 Task: Look for space in Bel Air South, United States from 12th July, 2023 to 16th July, 2023 for 8 adults in price range Rs.10000 to Rs.16000. Place can be private room with 8 bedrooms having 8 beds and 8 bathrooms. Property type can be house, flat, guest house, hotel. Amenities needed are: wifi, TV, free parkinig on premises, gym, breakfast. Booking option can be shelf check-in. Required host language is English.
Action: Mouse moved to (425, 104)
Screenshot: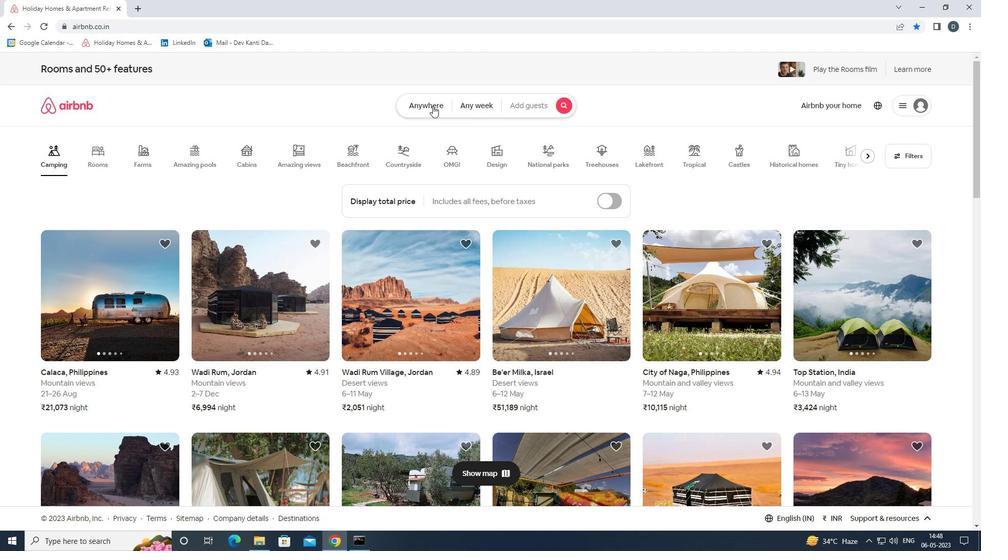 
Action: Mouse pressed left at (425, 104)
Screenshot: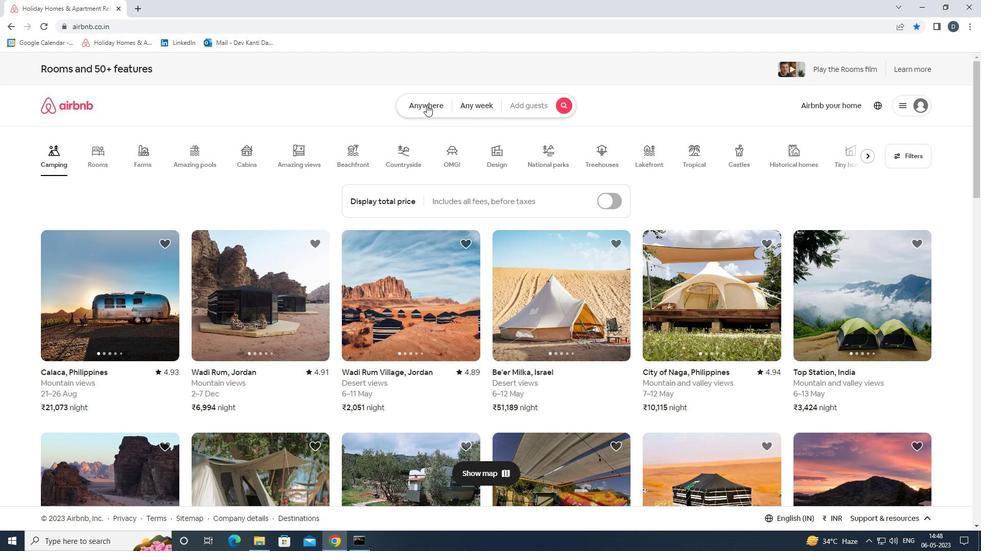 
Action: Mouse moved to (356, 144)
Screenshot: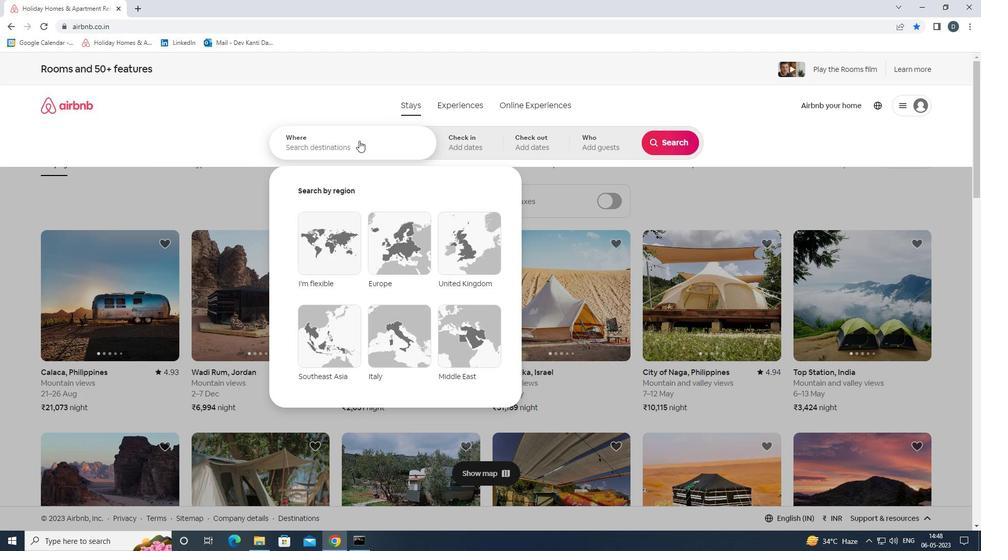 
Action: Mouse pressed left at (356, 144)
Screenshot: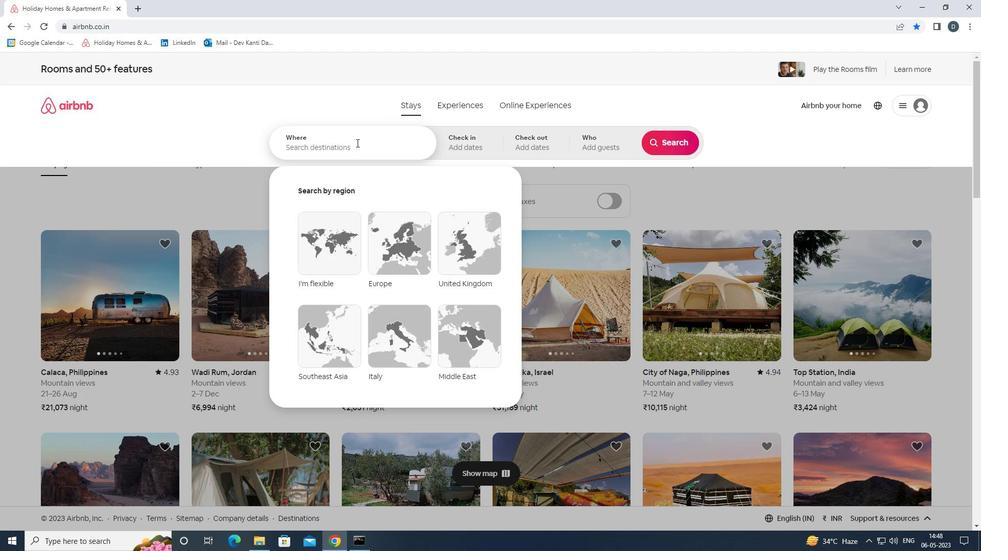 
Action: Mouse moved to (355, 144)
Screenshot: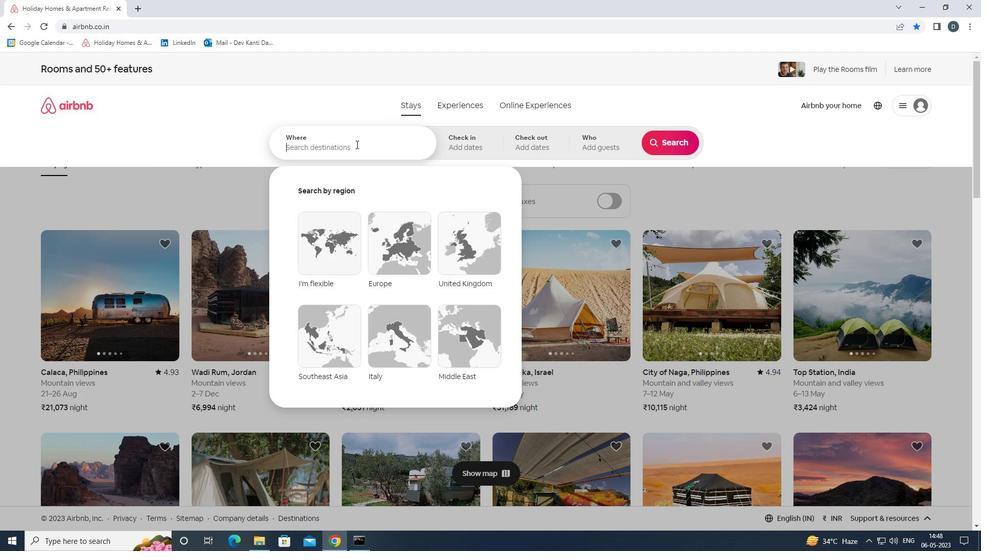 
Action: Key pressed <Key.shift><Key.shift><Key.shift><Key.shift><Key.shift><Key.shift>BEL<Key.space><Key.shift>AIR<Key.space><Key.shift>SOUTH<Key.space><Key.backspace>,<Key.shift><Key.shift><Key.shift><Key.shift><Key.shift><Key.shift><Key.shift><Key.shift><Key.shift><Key.shift><Key.shift>UNITED<Key.space><Key.shift>STATES<Key.enter>
Screenshot: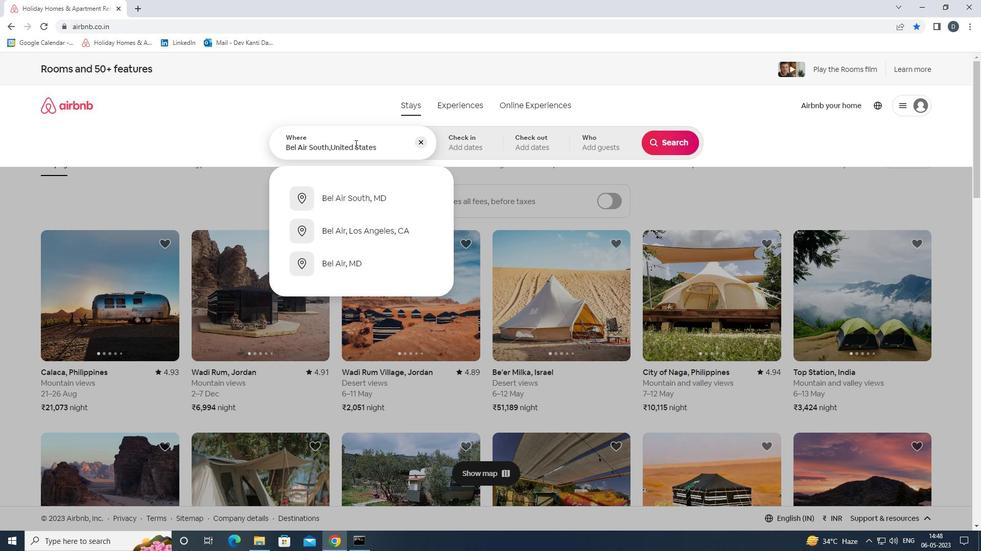 
Action: Mouse moved to (669, 220)
Screenshot: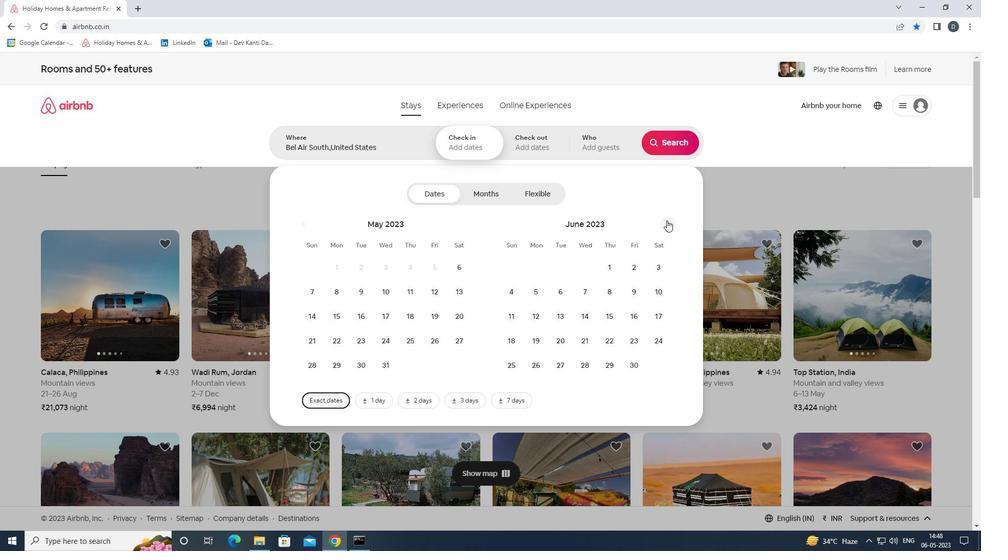 
Action: Mouse pressed left at (669, 220)
Screenshot: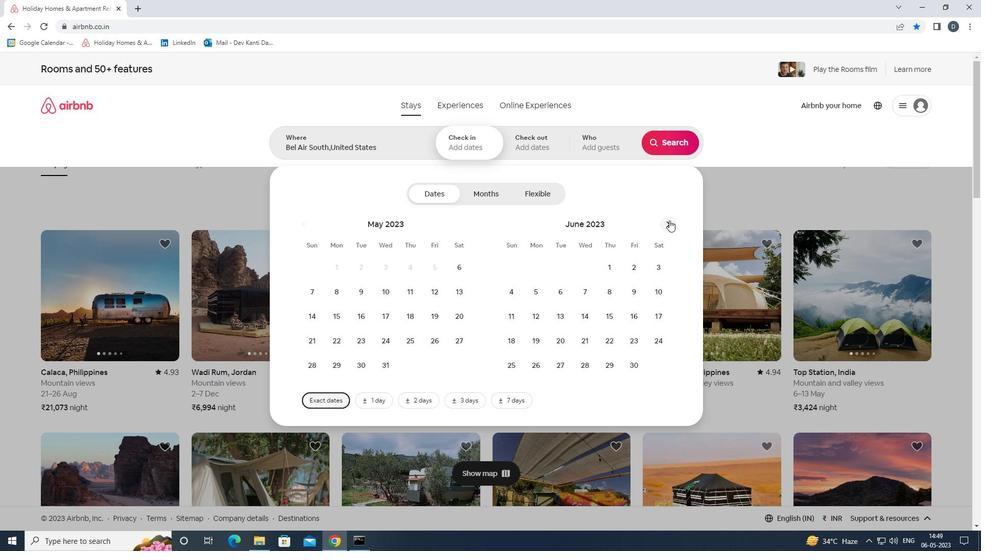 
Action: Mouse moved to (589, 314)
Screenshot: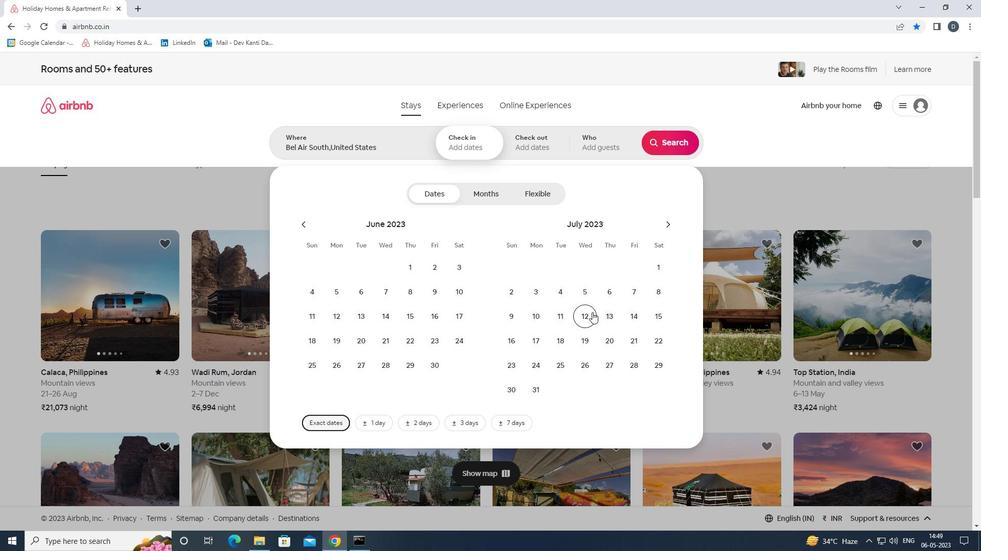 
Action: Mouse pressed left at (589, 314)
Screenshot: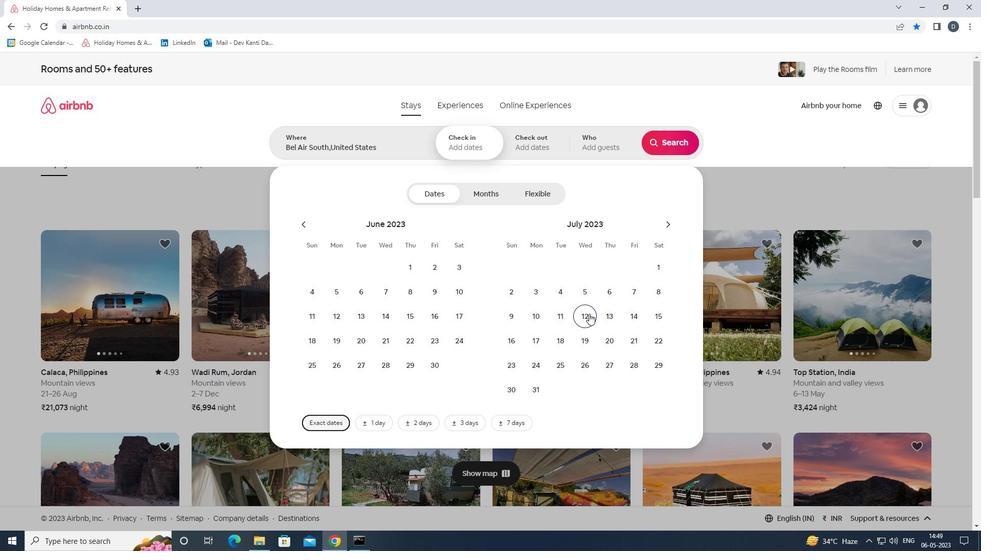 
Action: Mouse moved to (512, 339)
Screenshot: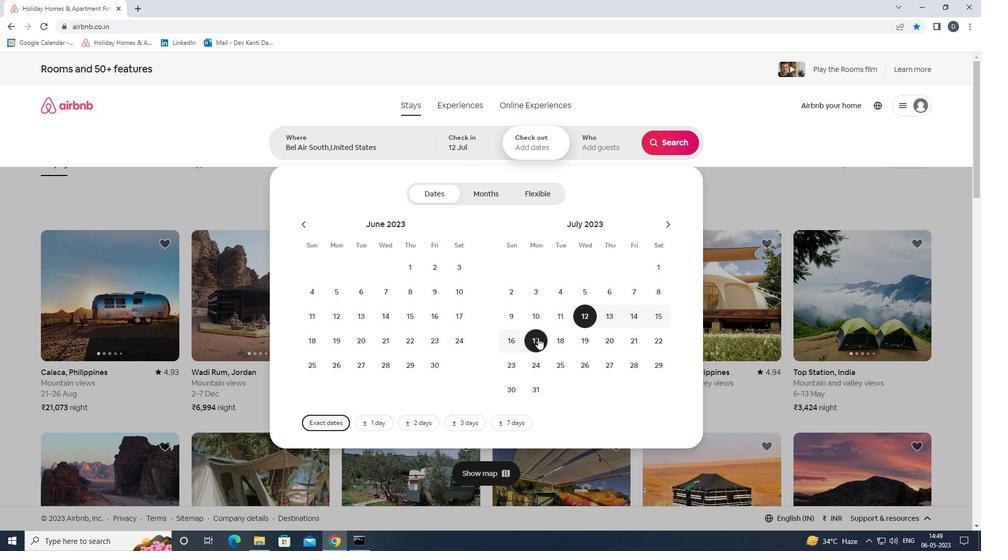 
Action: Mouse pressed left at (512, 339)
Screenshot: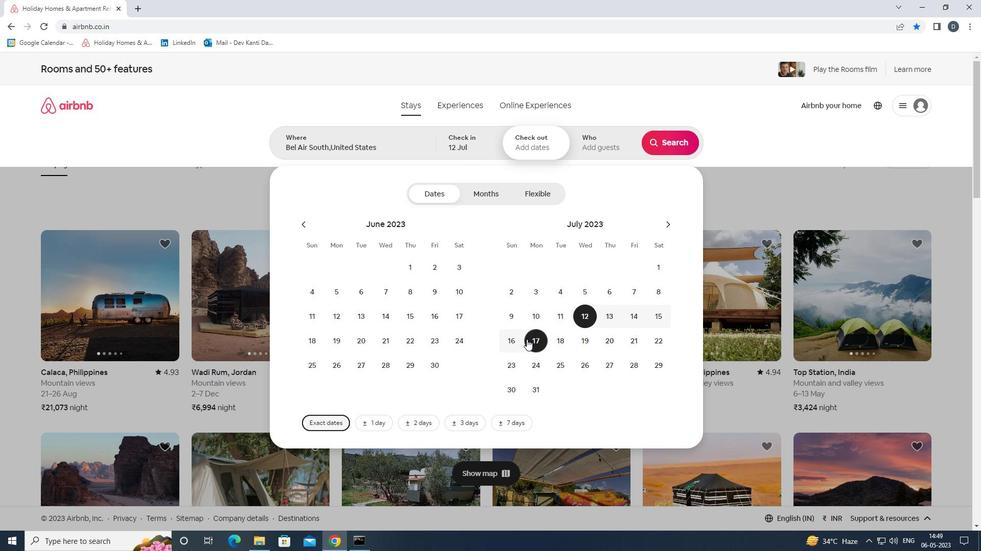 
Action: Mouse moved to (603, 151)
Screenshot: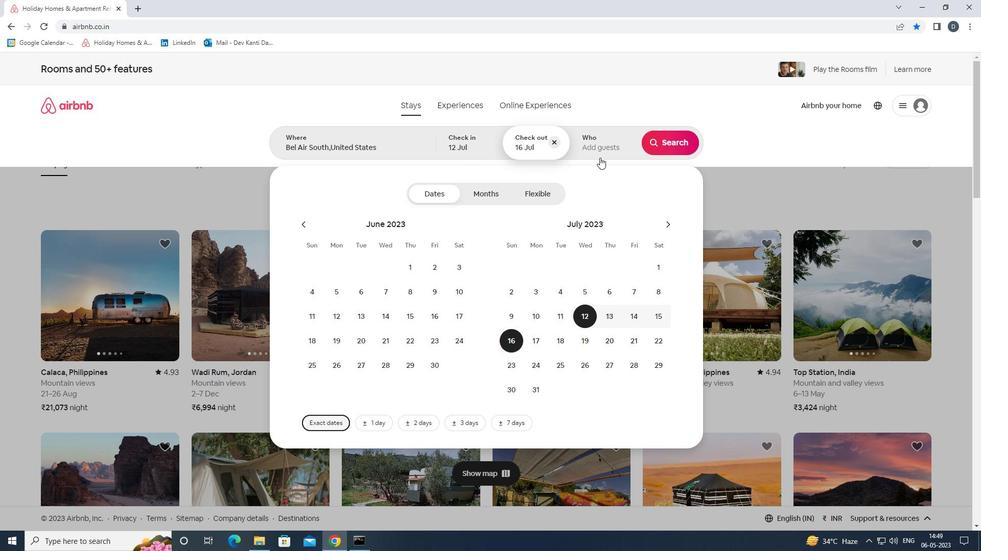 
Action: Mouse pressed left at (603, 151)
Screenshot: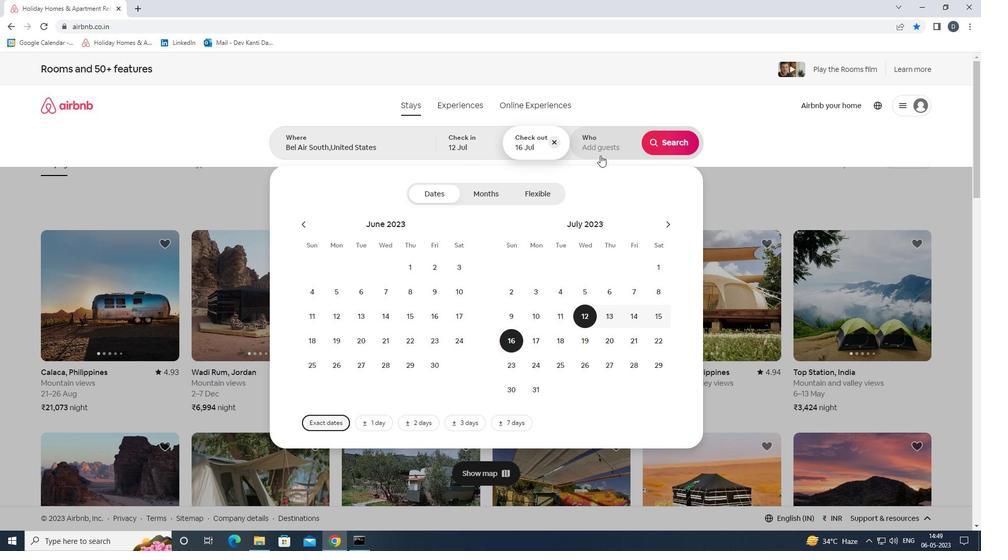 
Action: Mouse moved to (673, 196)
Screenshot: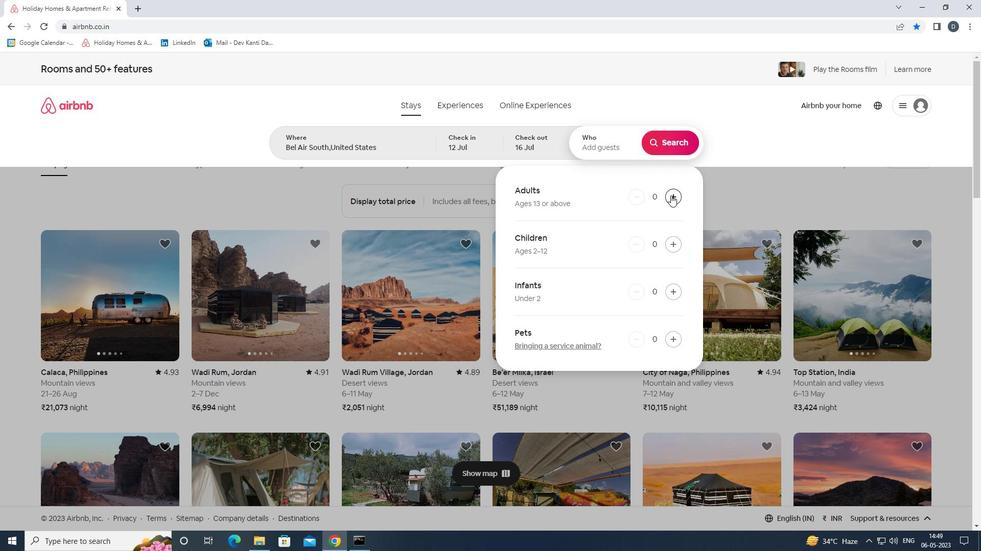 
Action: Mouse pressed left at (673, 196)
Screenshot: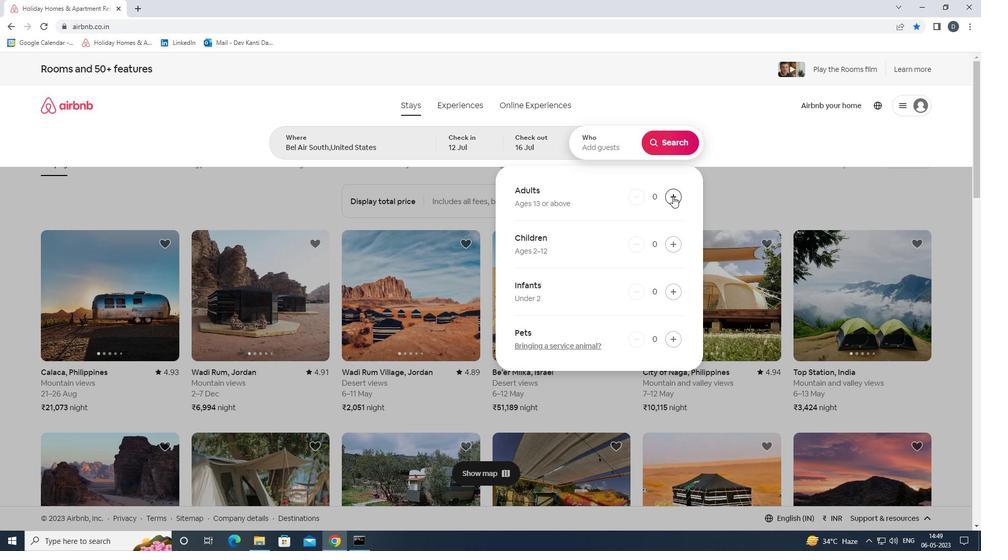 
Action: Mouse pressed left at (673, 196)
Screenshot: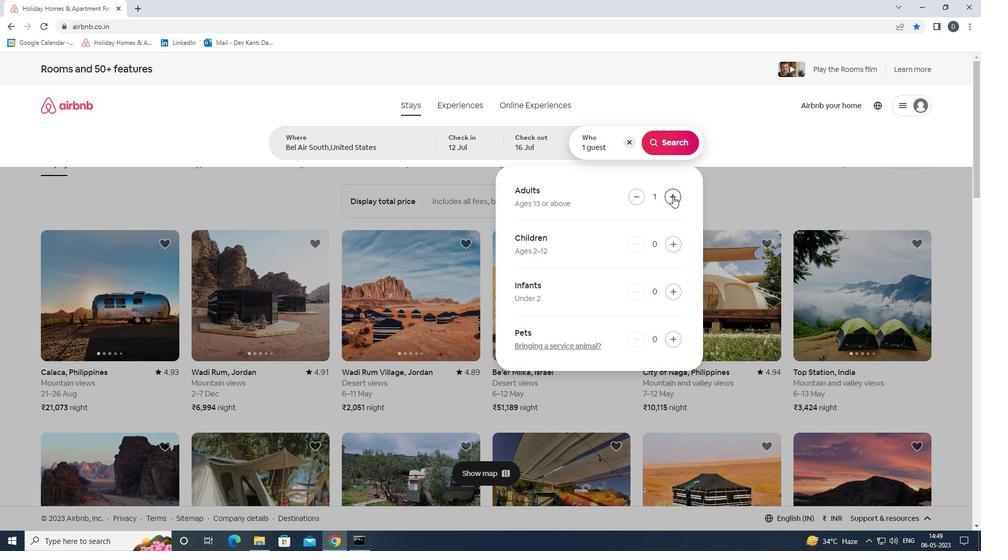 
Action: Mouse pressed left at (673, 196)
Screenshot: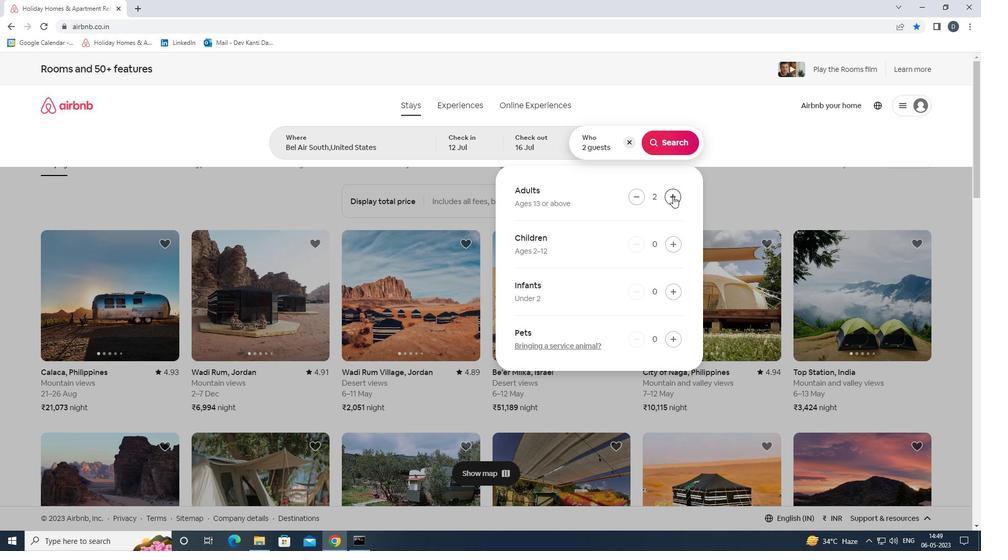 
Action: Mouse pressed left at (673, 196)
Screenshot: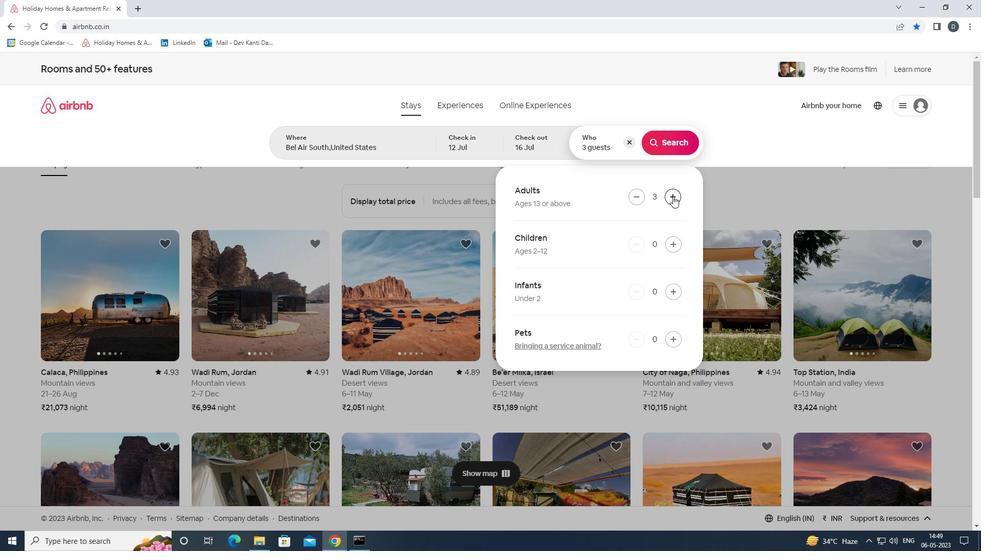 
Action: Mouse pressed left at (673, 196)
Screenshot: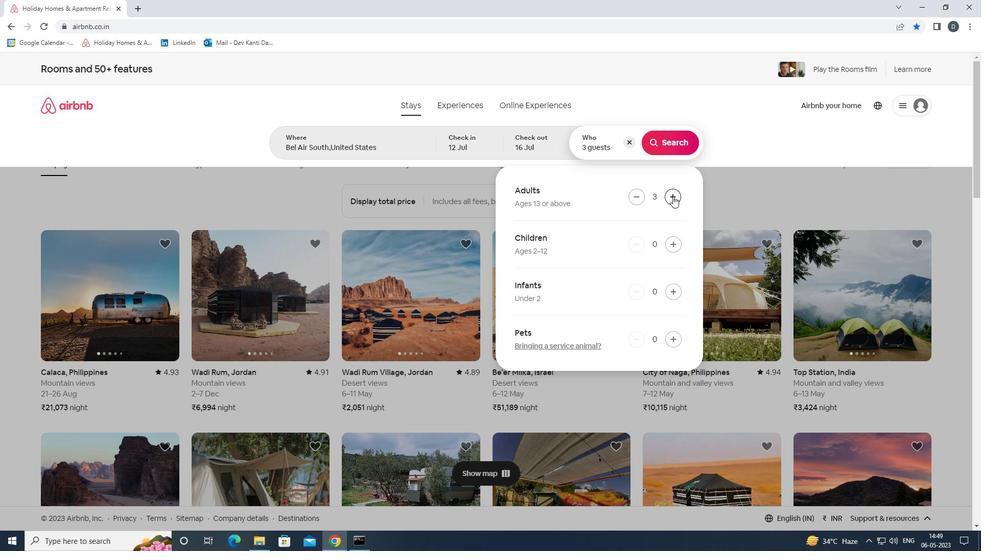 
Action: Mouse pressed left at (673, 196)
Screenshot: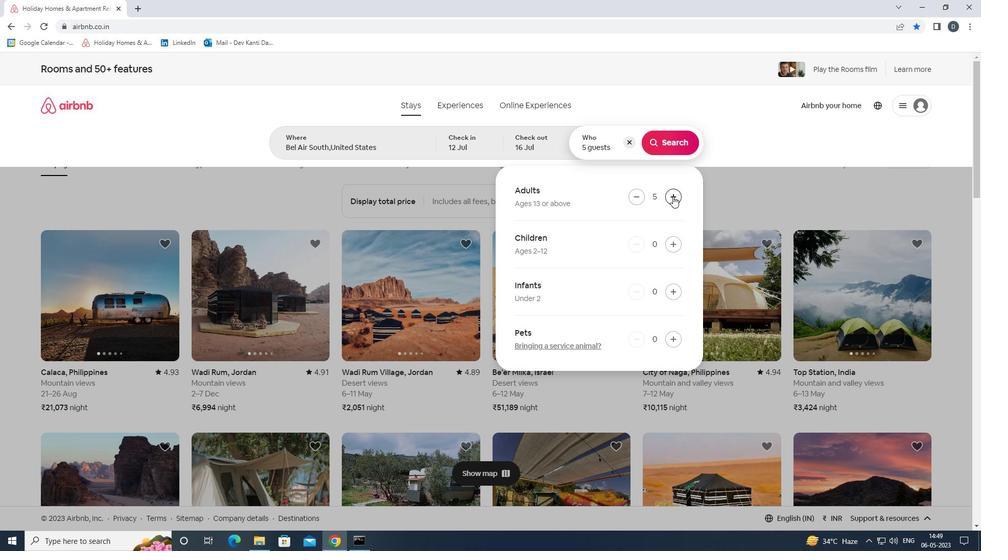 
Action: Mouse pressed left at (673, 196)
Screenshot: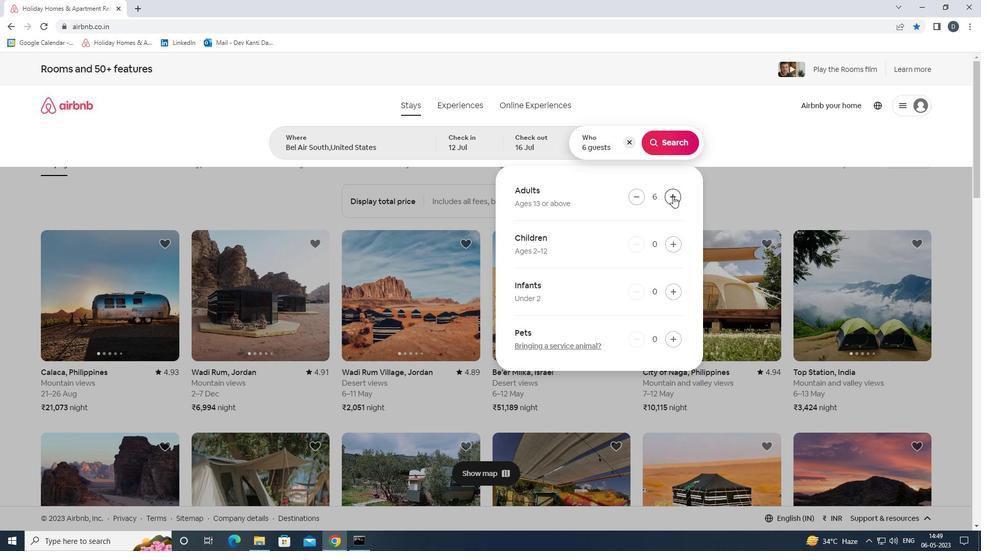
Action: Mouse pressed left at (673, 196)
Screenshot: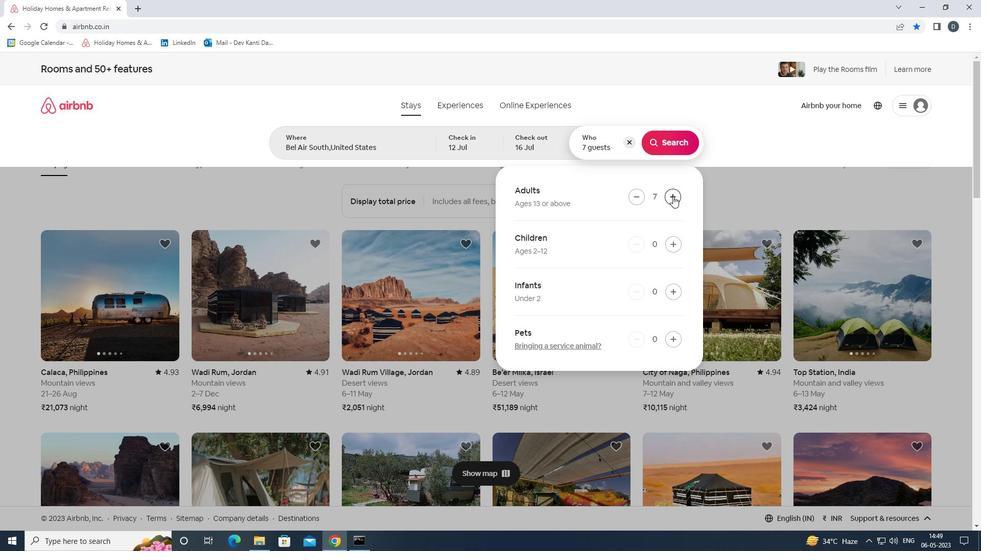 
Action: Mouse moved to (666, 149)
Screenshot: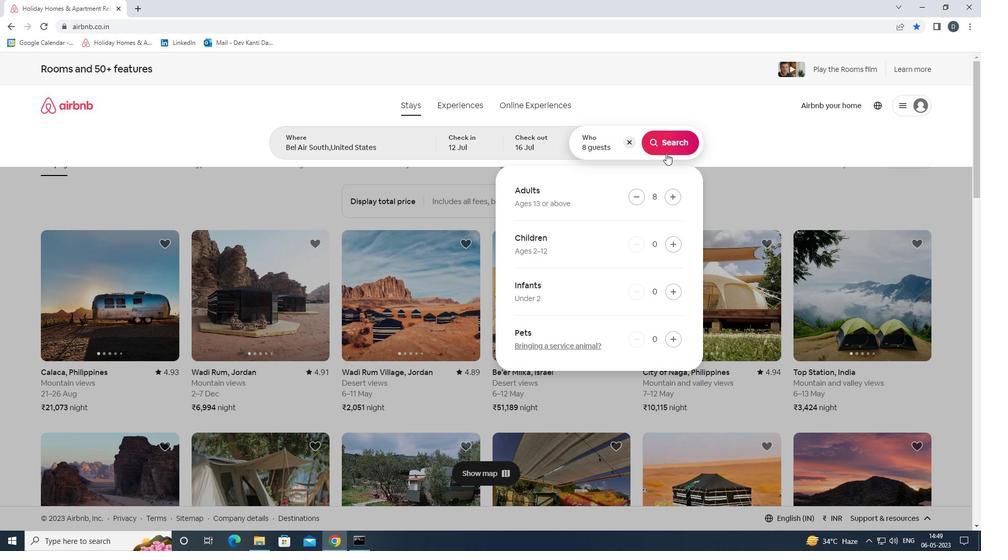 
Action: Mouse pressed left at (666, 149)
Screenshot: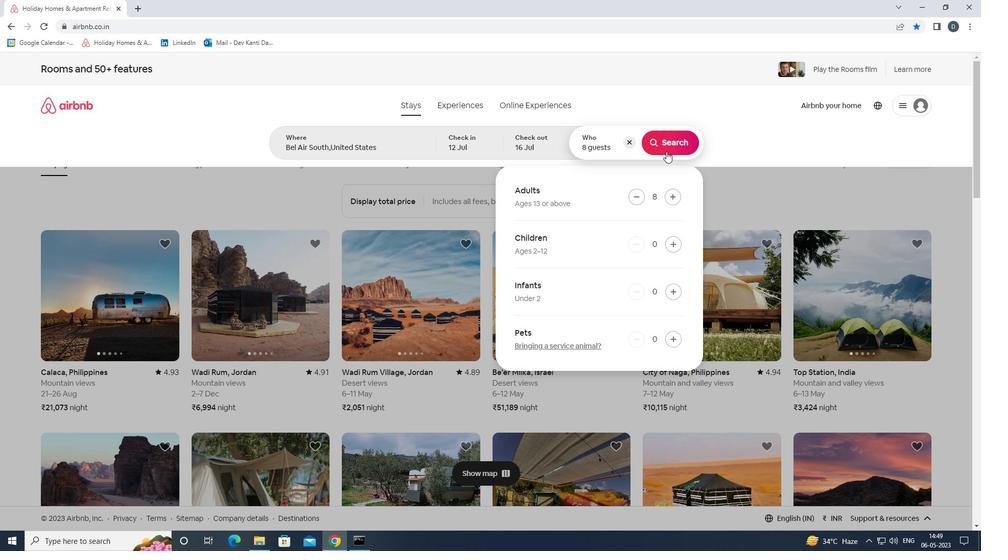 
Action: Mouse moved to (941, 112)
Screenshot: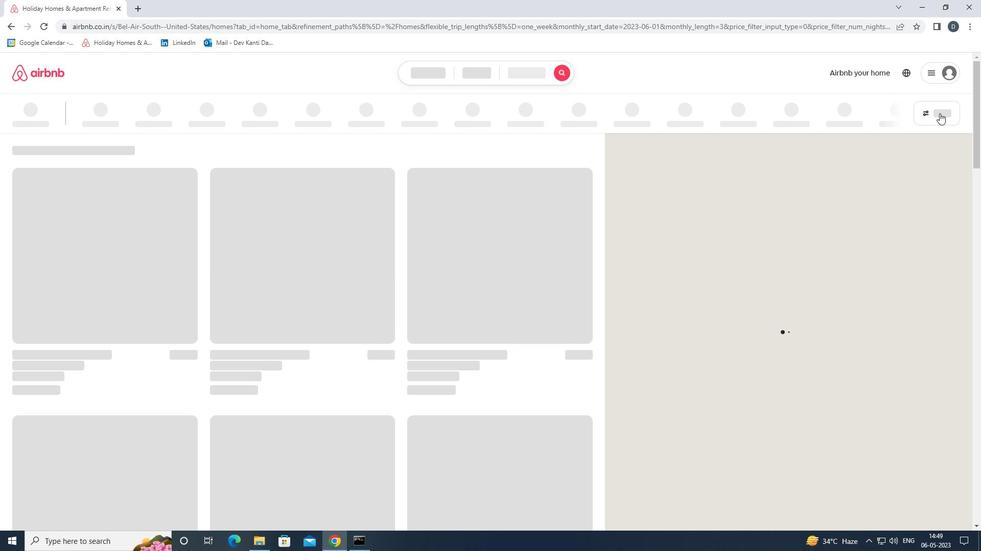 
Action: Mouse pressed left at (941, 112)
Screenshot: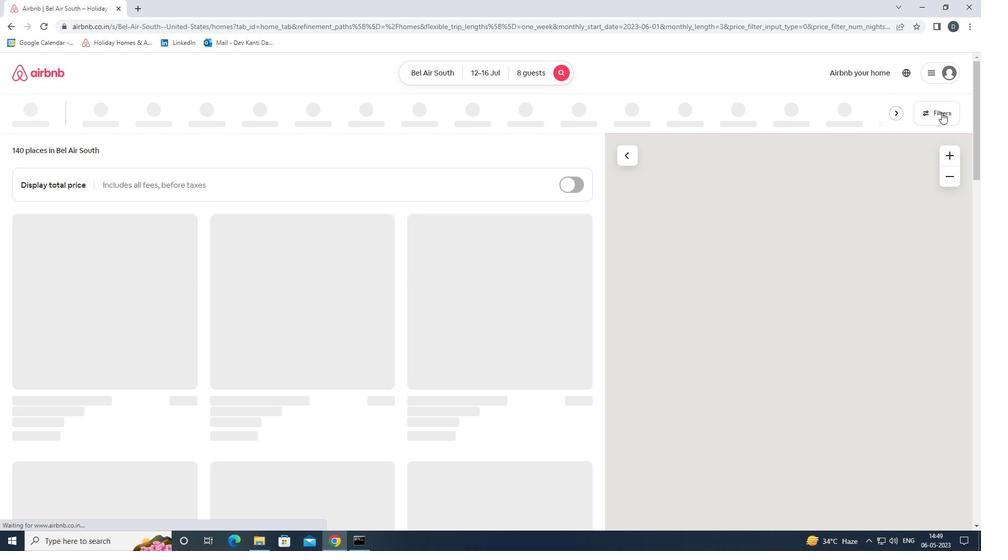 
Action: Mouse moved to (414, 361)
Screenshot: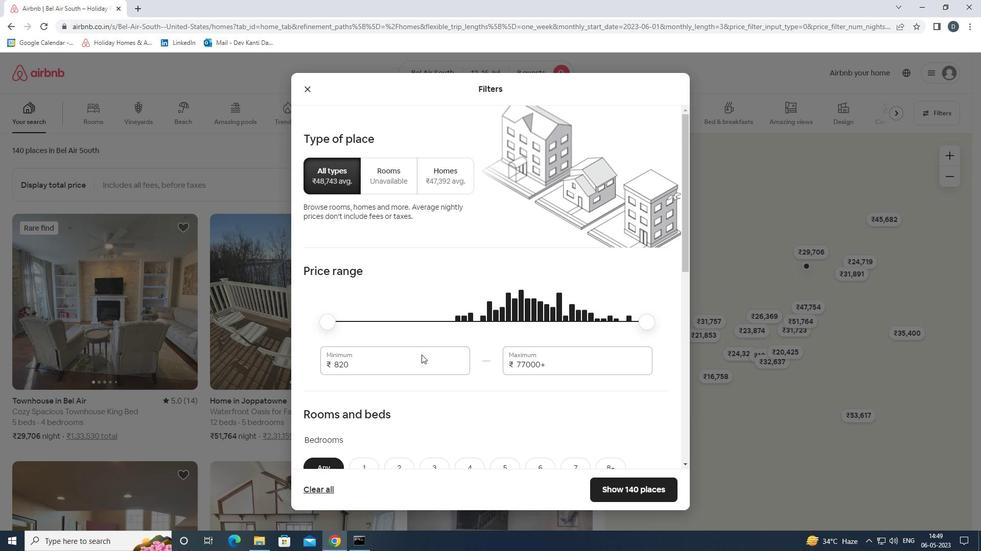 
Action: Mouse pressed left at (414, 361)
Screenshot: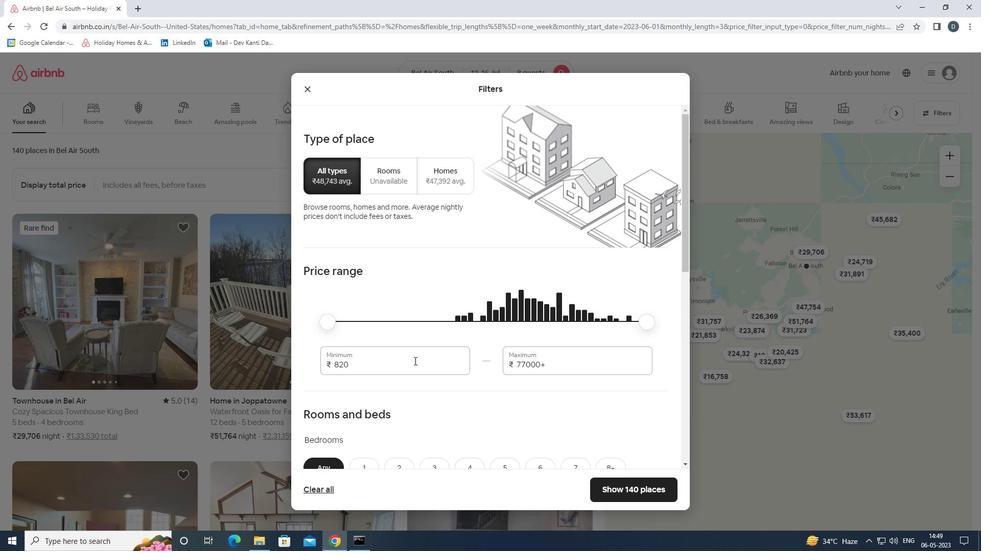 
Action: Mouse pressed left at (414, 361)
Screenshot: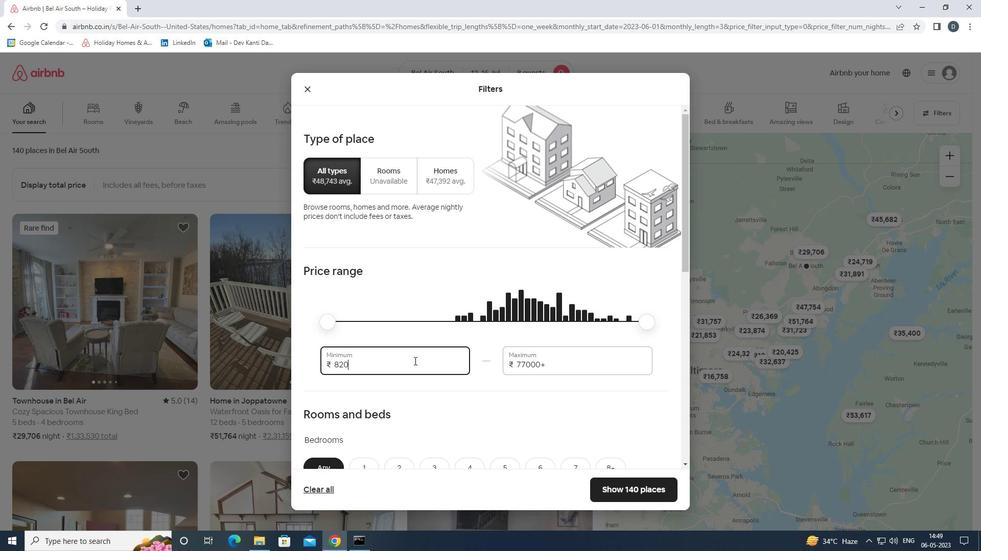
Action: Key pressed <Key.shift><Key.shift>10000<Key.tab>16000
Screenshot: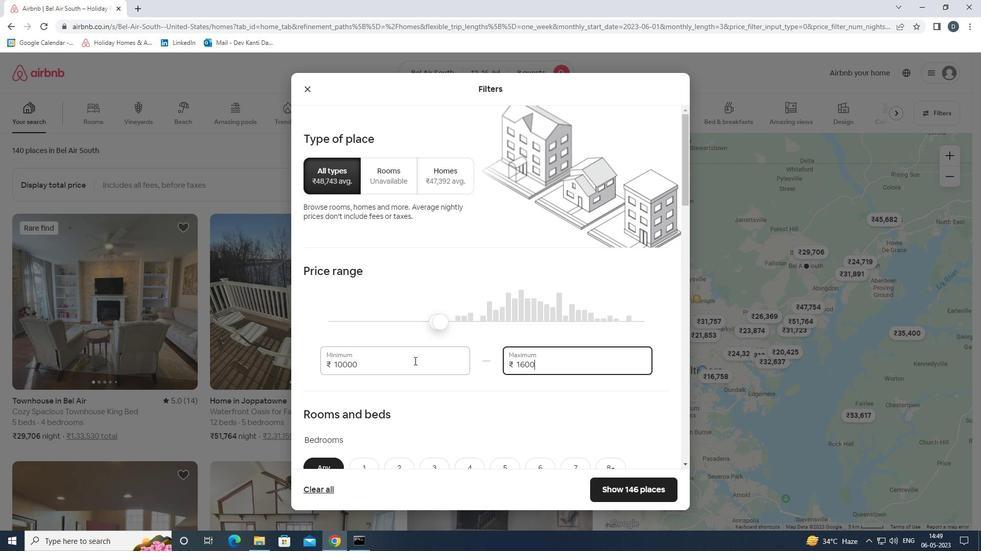 
Action: Mouse scrolled (414, 360) with delta (0, 0)
Screenshot: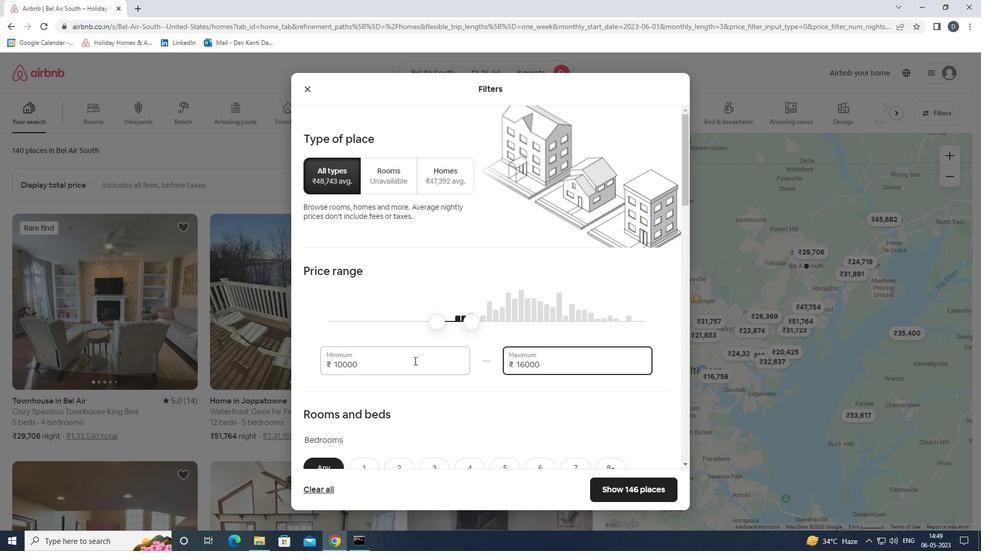 
Action: Mouse moved to (414, 362)
Screenshot: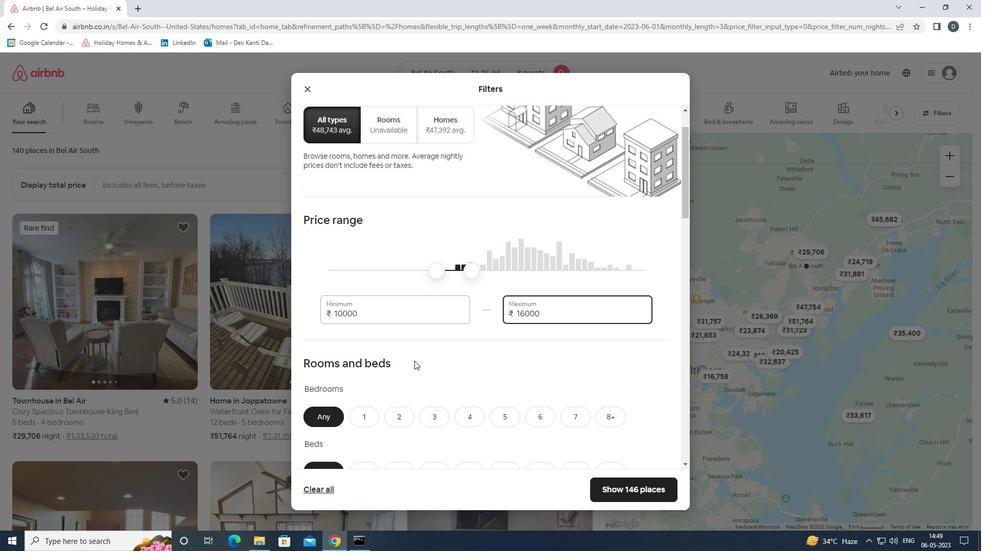 
Action: Mouse scrolled (414, 361) with delta (0, 0)
Screenshot: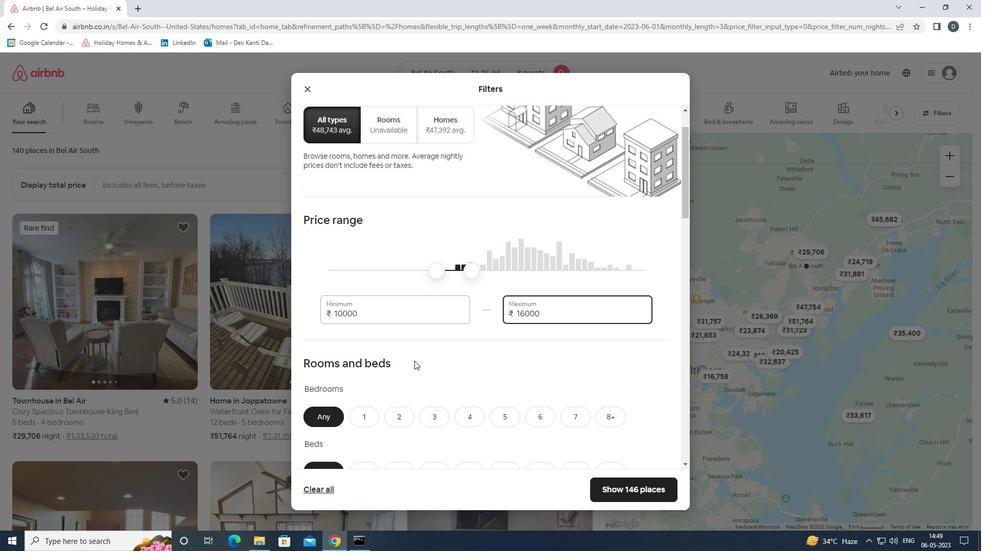 
Action: Mouse moved to (605, 364)
Screenshot: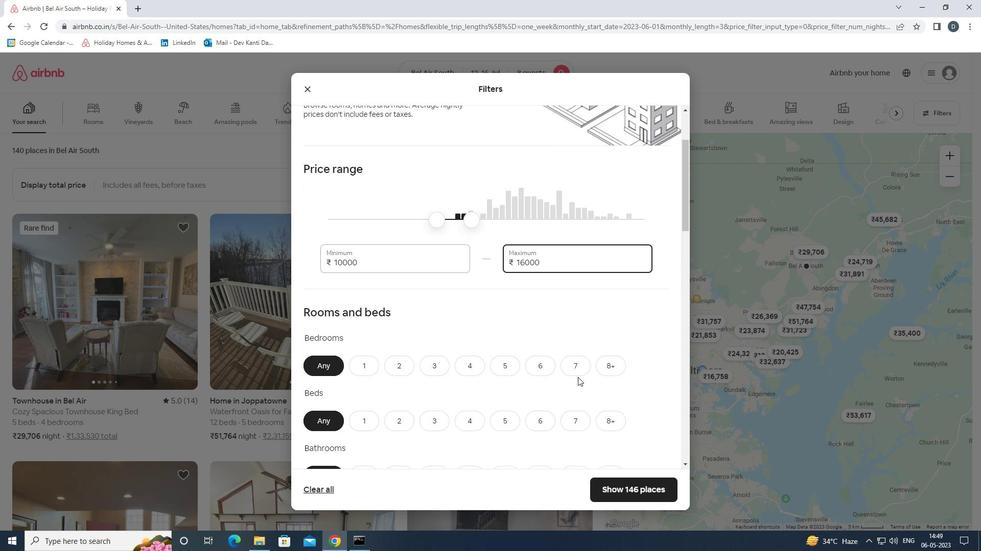
Action: Mouse pressed left at (605, 364)
Screenshot: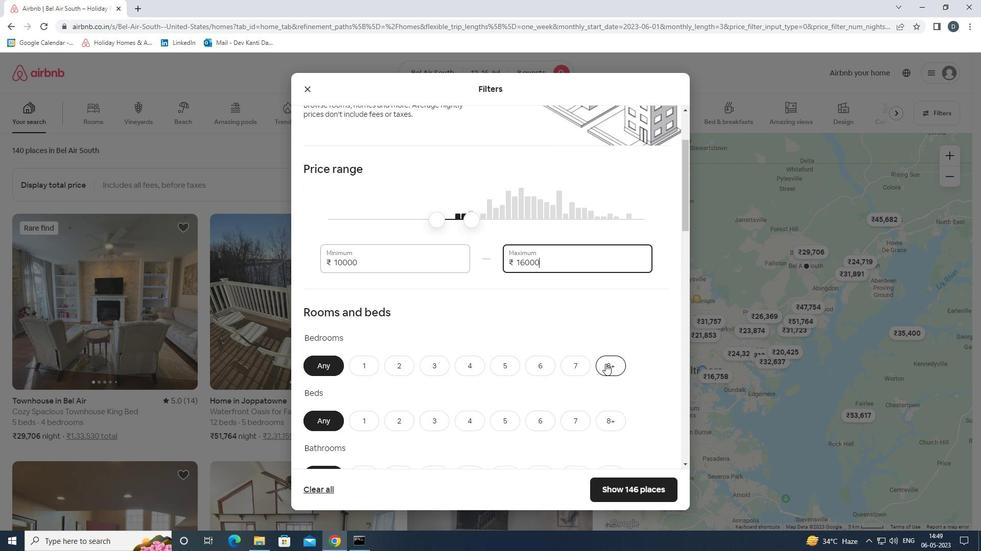 
Action: Mouse moved to (607, 421)
Screenshot: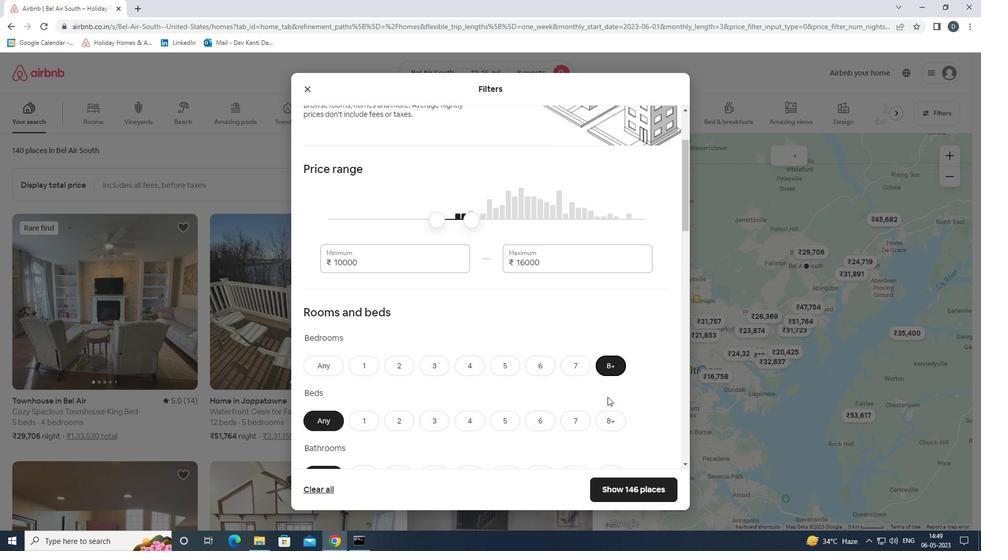 
Action: Mouse pressed left at (607, 421)
Screenshot: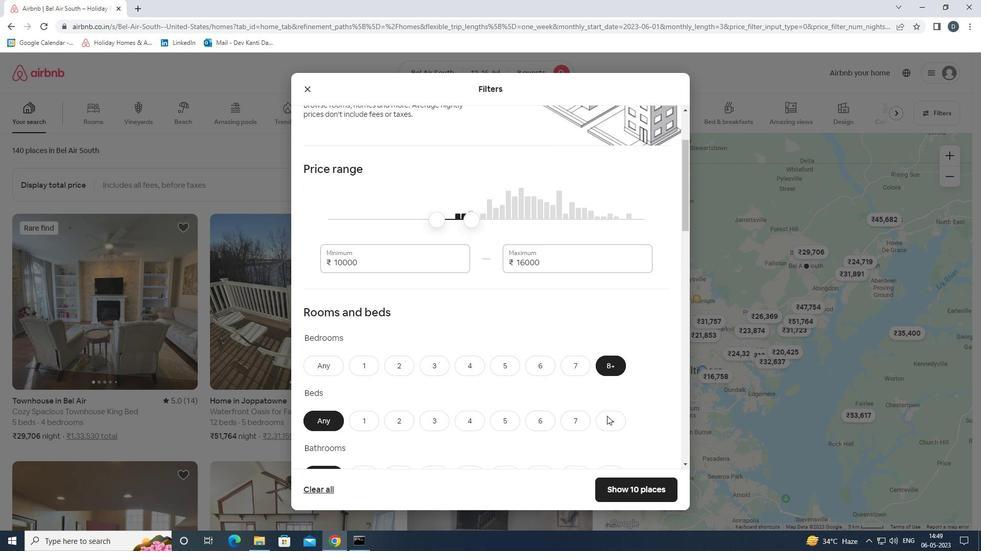 
Action: Mouse moved to (611, 406)
Screenshot: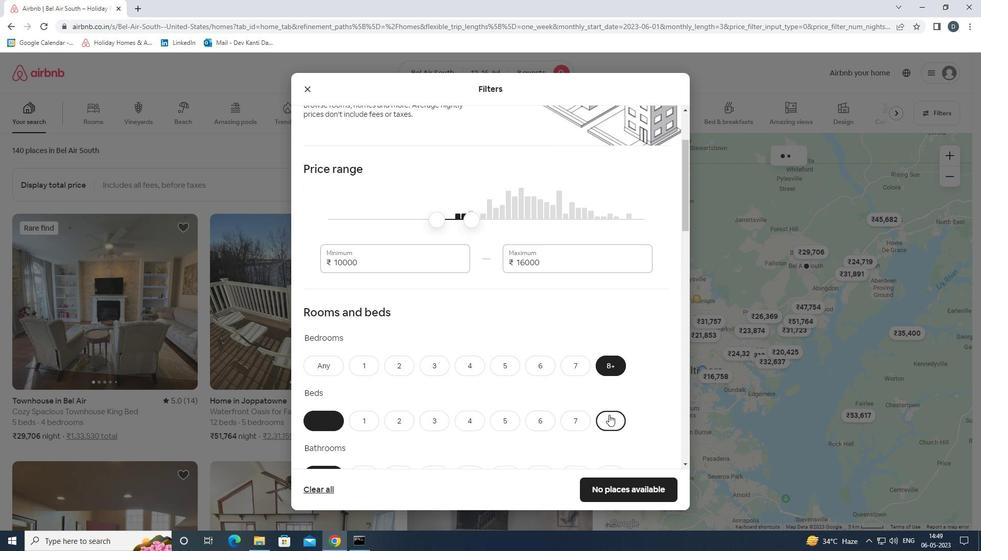 
Action: Mouse scrolled (611, 406) with delta (0, 0)
Screenshot: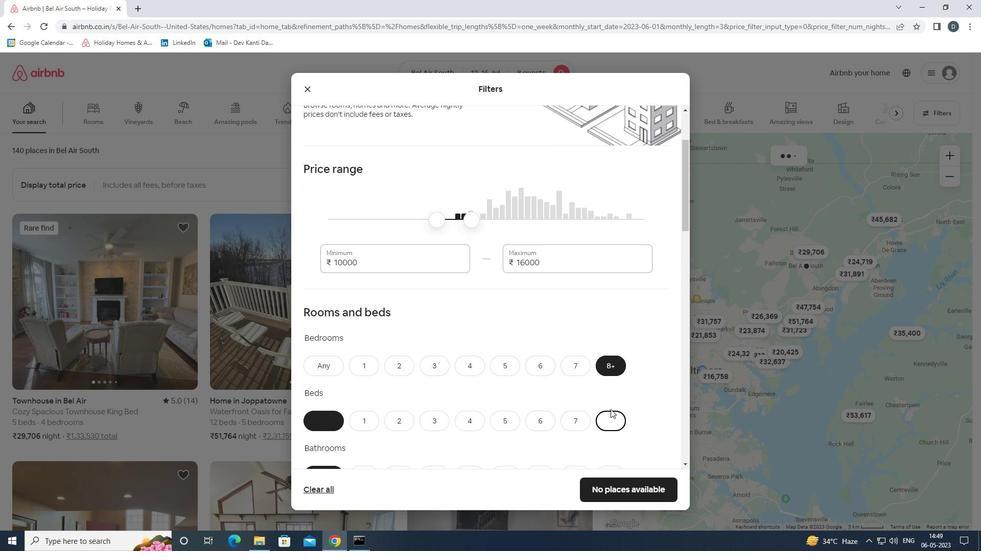 
Action: Mouse scrolled (611, 406) with delta (0, 0)
Screenshot: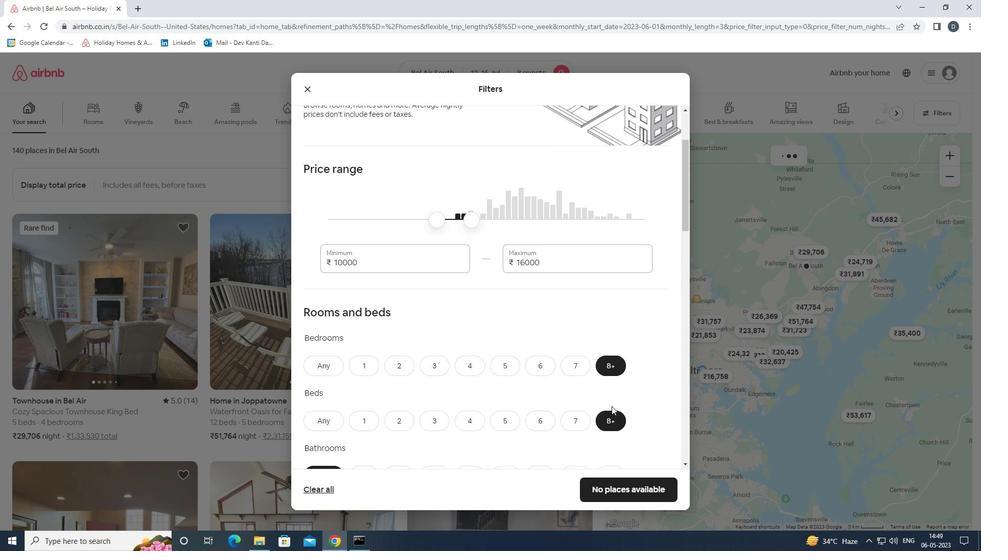 
Action: Mouse moved to (611, 373)
Screenshot: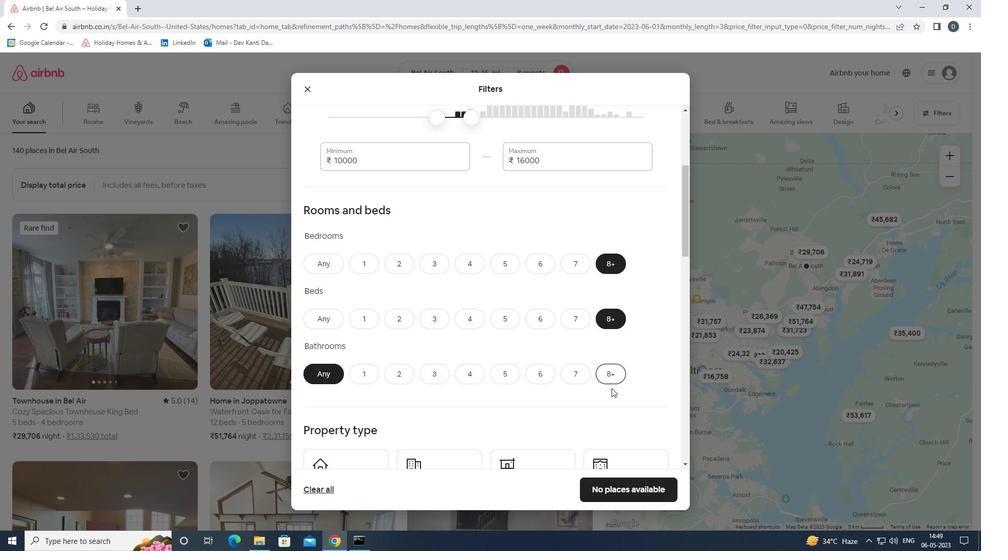 
Action: Mouse pressed left at (611, 373)
Screenshot: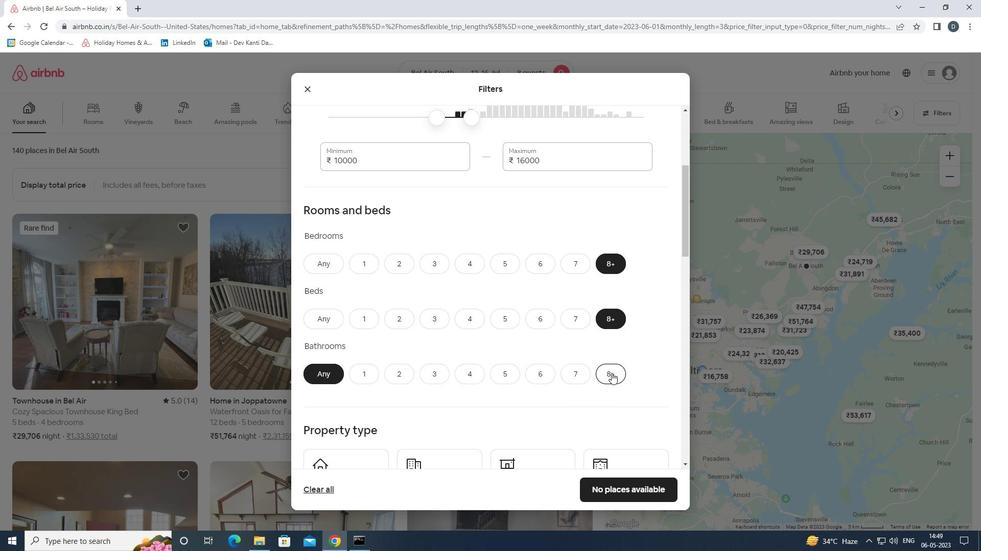 
Action: Mouse scrolled (611, 373) with delta (0, 0)
Screenshot: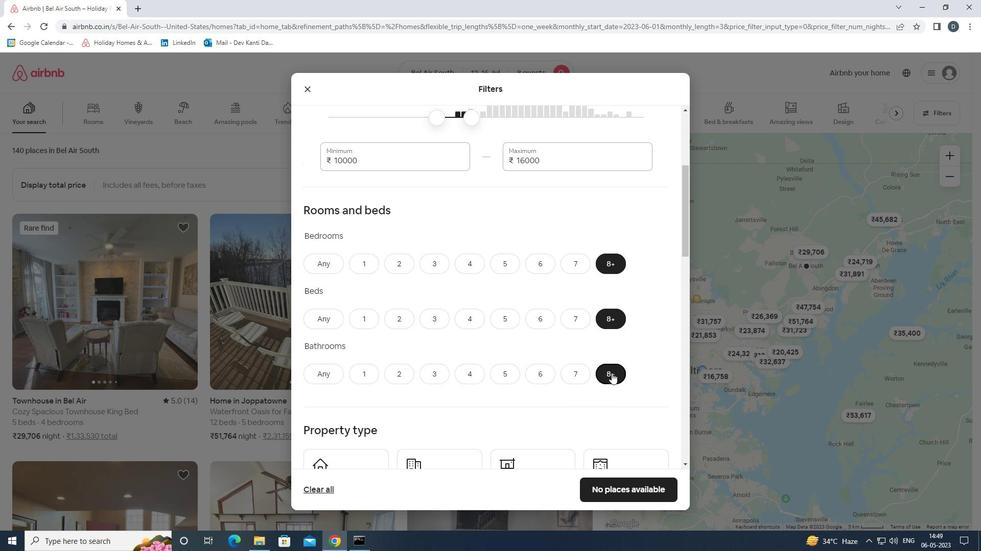 
Action: Mouse scrolled (611, 373) with delta (0, 0)
Screenshot: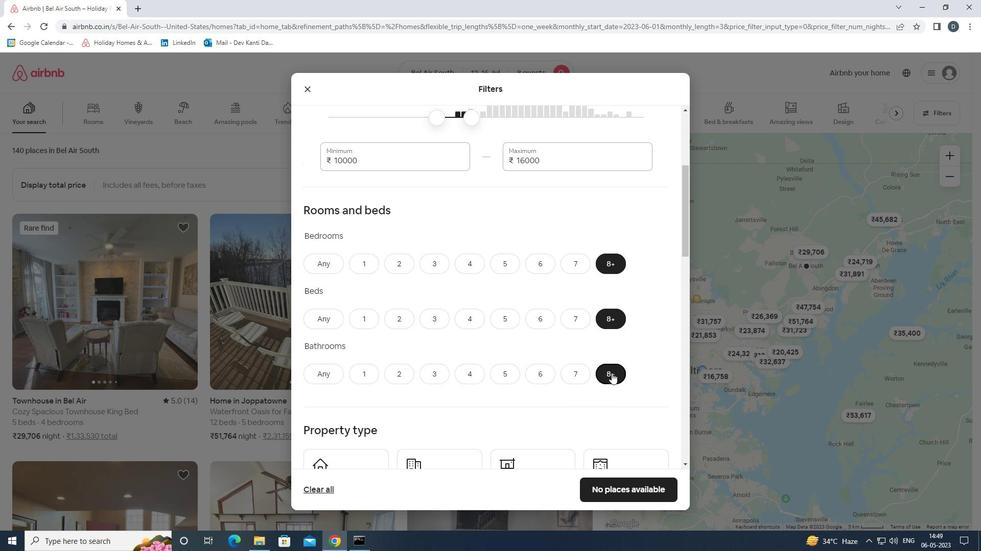 
Action: Mouse moved to (598, 369)
Screenshot: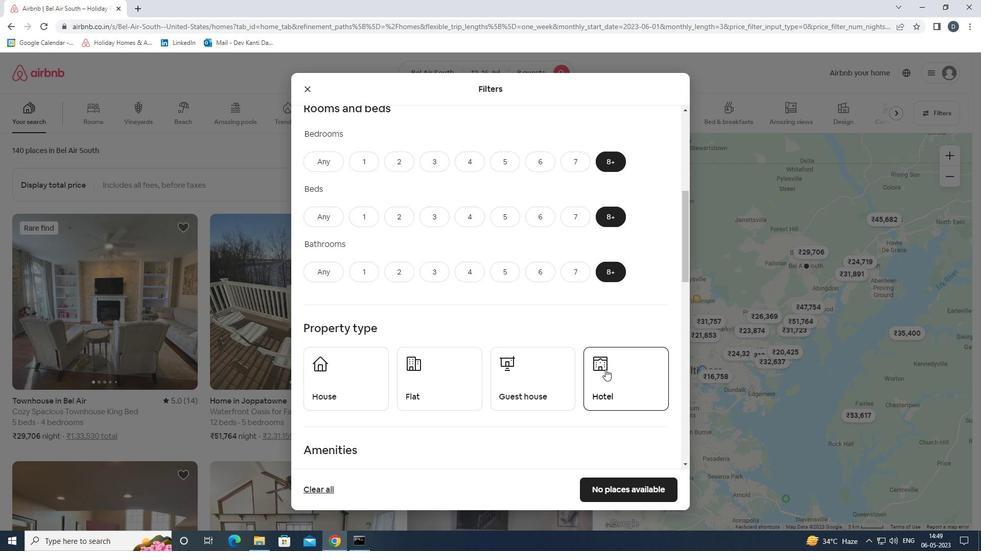 
Action: Mouse scrolled (598, 369) with delta (0, 0)
Screenshot: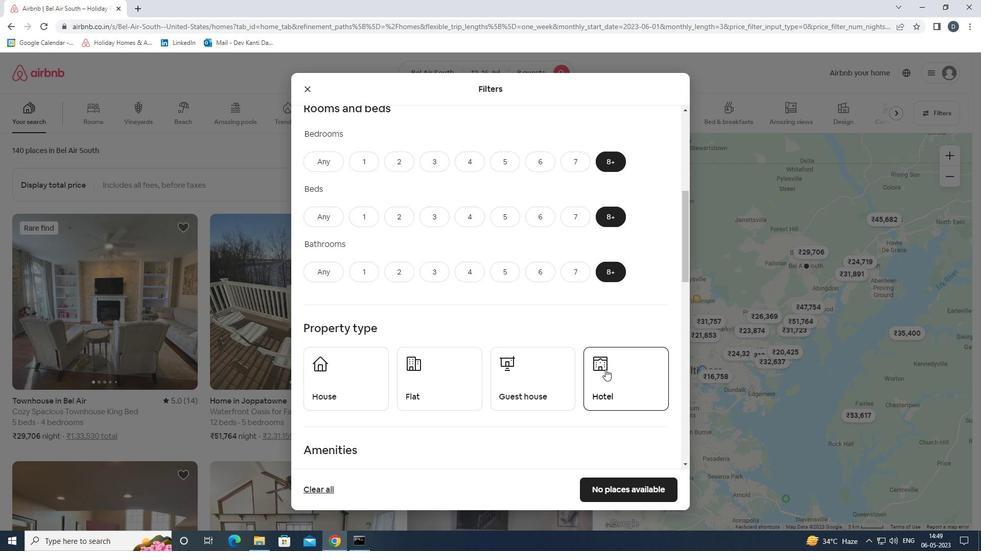 
Action: Mouse moved to (321, 325)
Screenshot: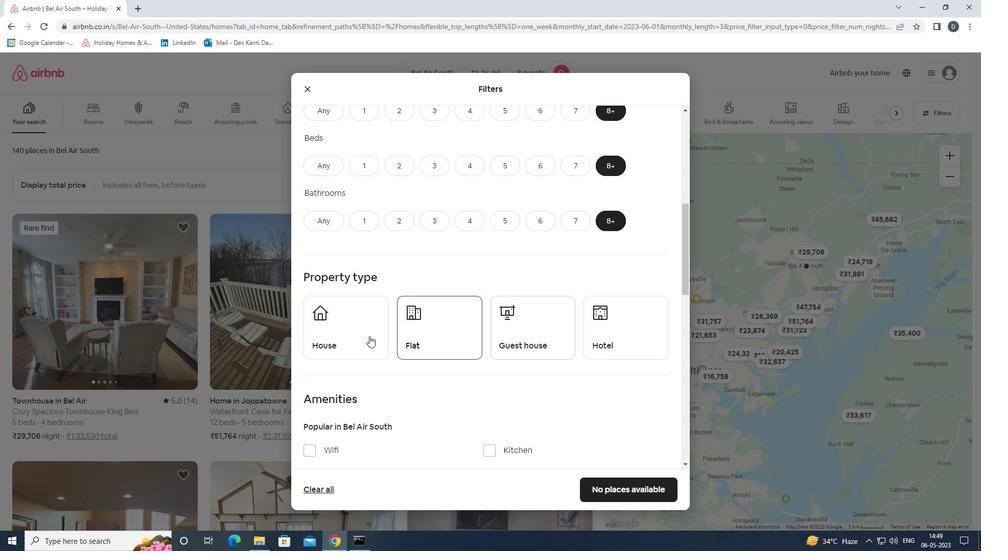
Action: Mouse pressed left at (321, 325)
Screenshot: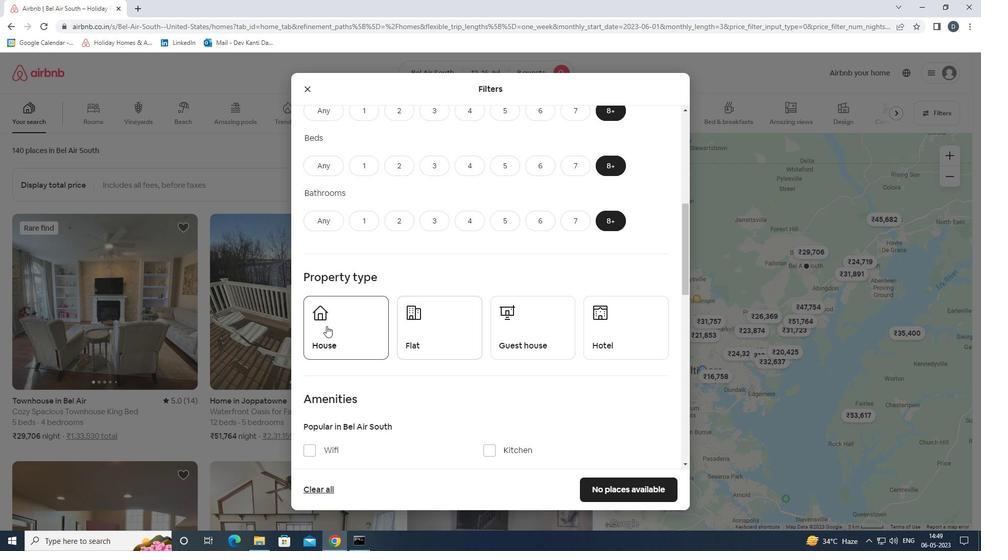 
Action: Mouse moved to (422, 336)
Screenshot: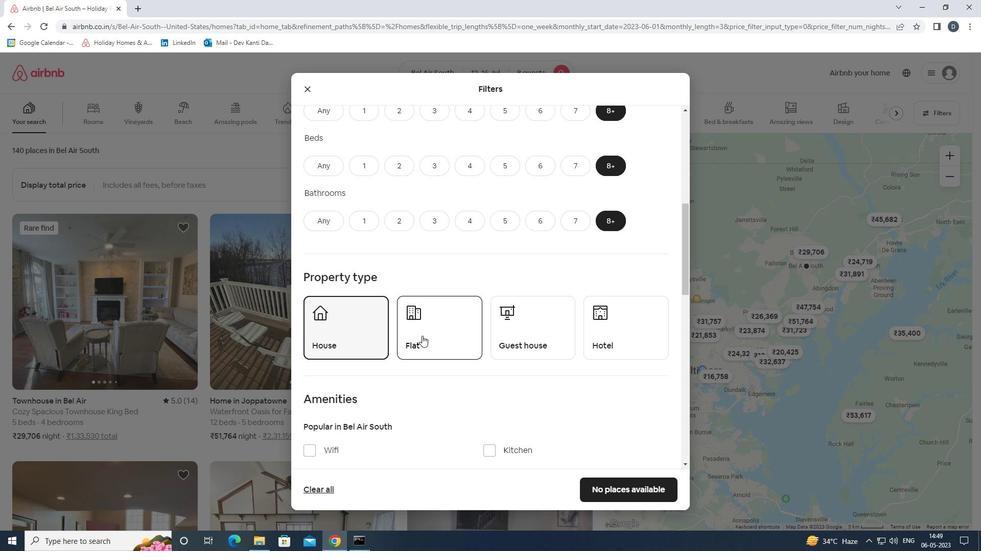 
Action: Mouse pressed left at (422, 336)
Screenshot: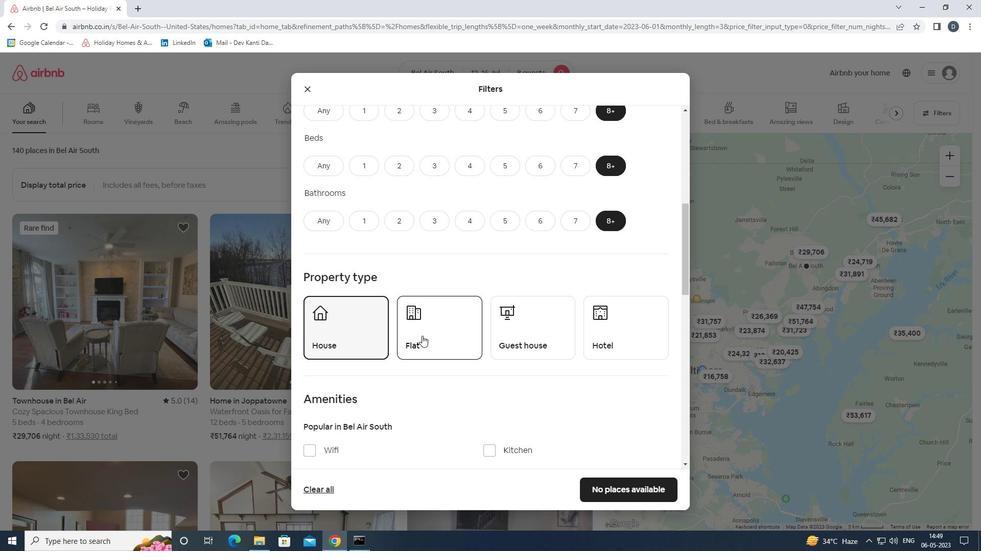 
Action: Mouse moved to (523, 334)
Screenshot: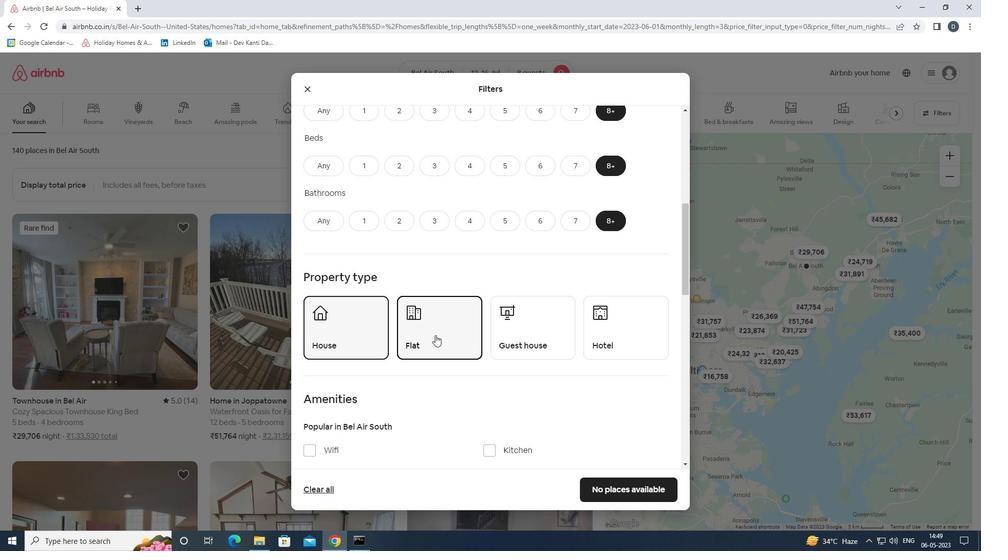 
Action: Mouse pressed left at (523, 334)
Screenshot: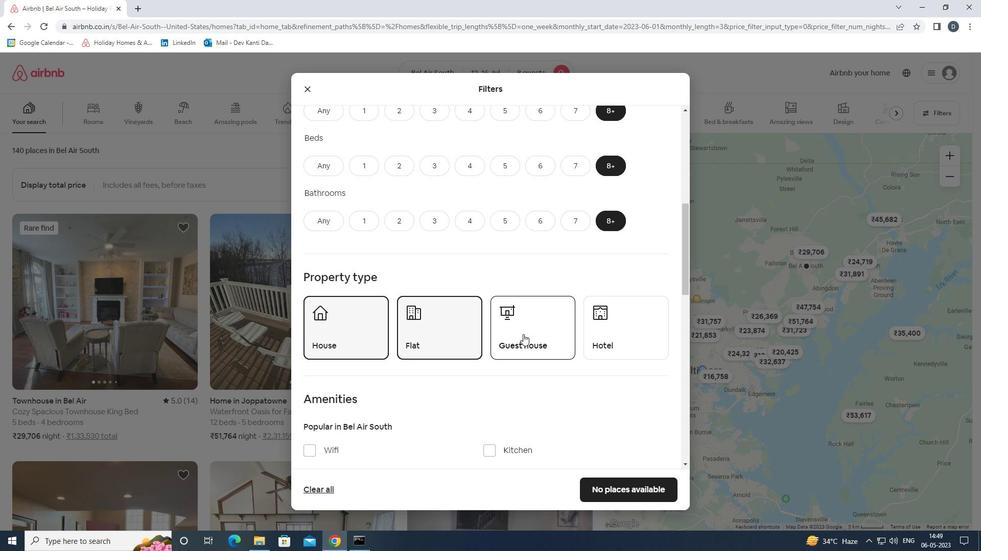 
Action: Mouse moved to (604, 323)
Screenshot: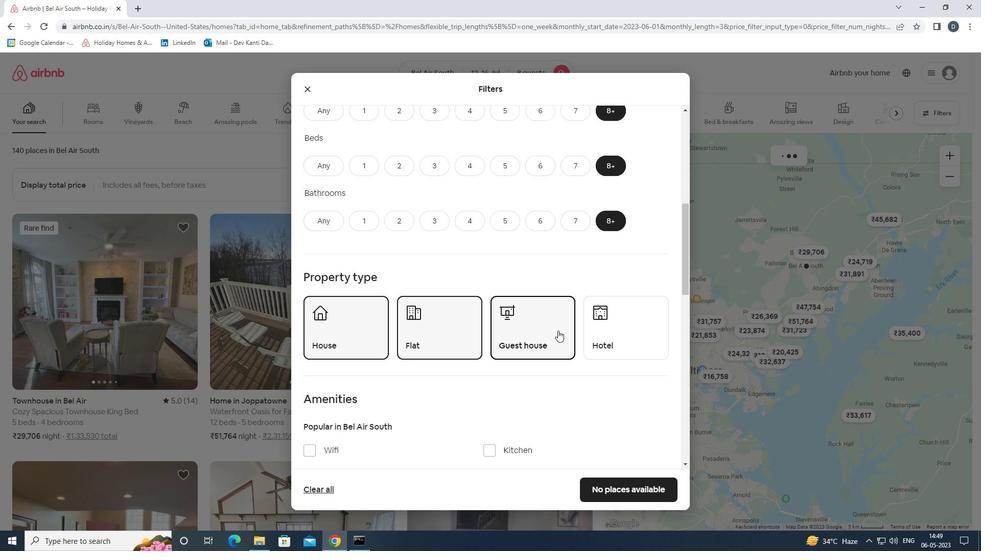 
Action: Mouse pressed left at (604, 323)
Screenshot: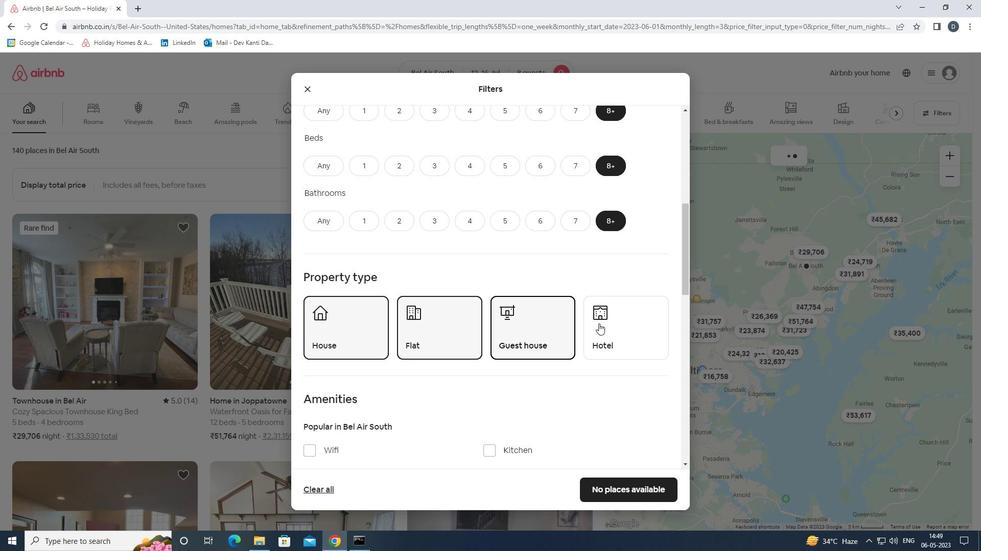 
Action: Mouse scrolled (604, 322) with delta (0, 0)
Screenshot: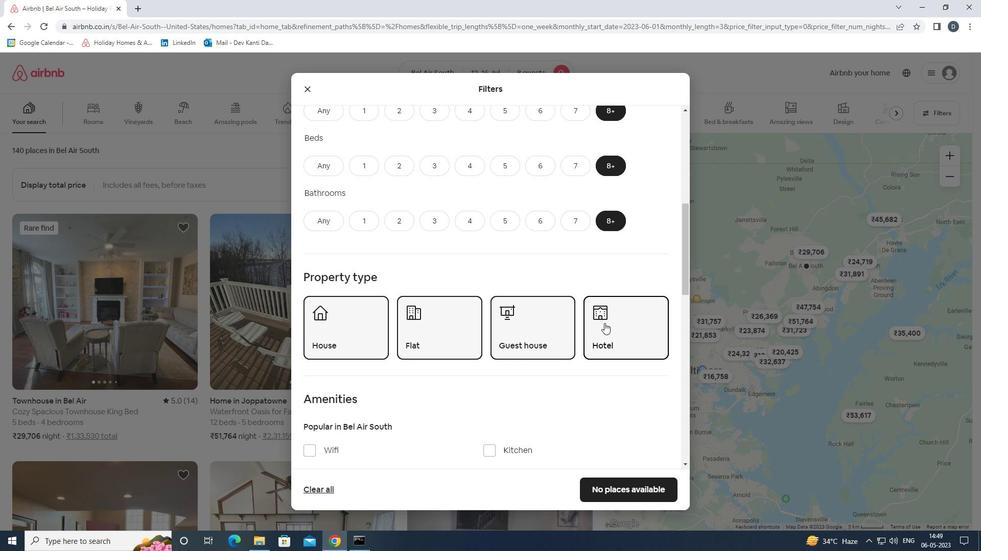 
Action: Mouse scrolled (604, 322) with delta (0, 0)
Screenshot: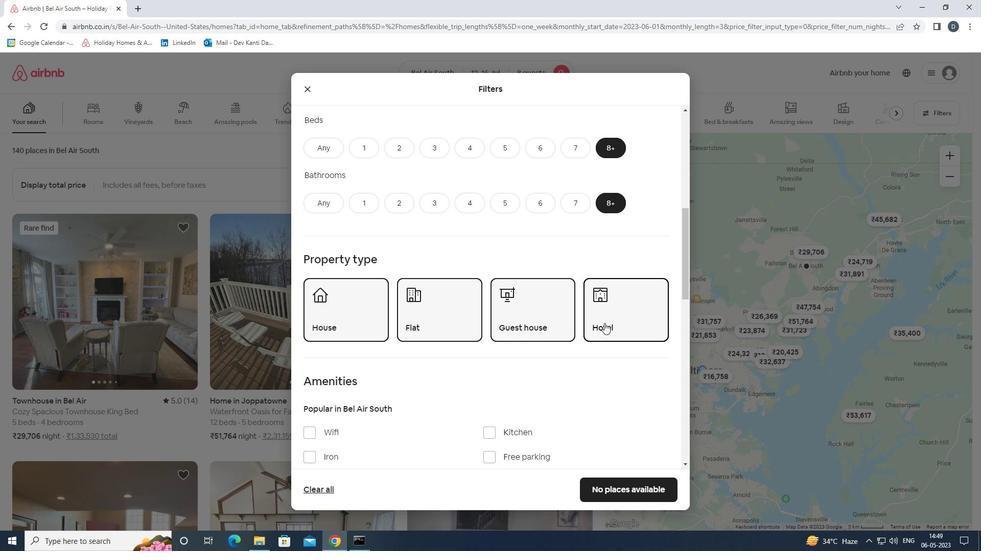 
Action: Mouse scrolled (604, 322) with delta (0, 0)
Screenshot: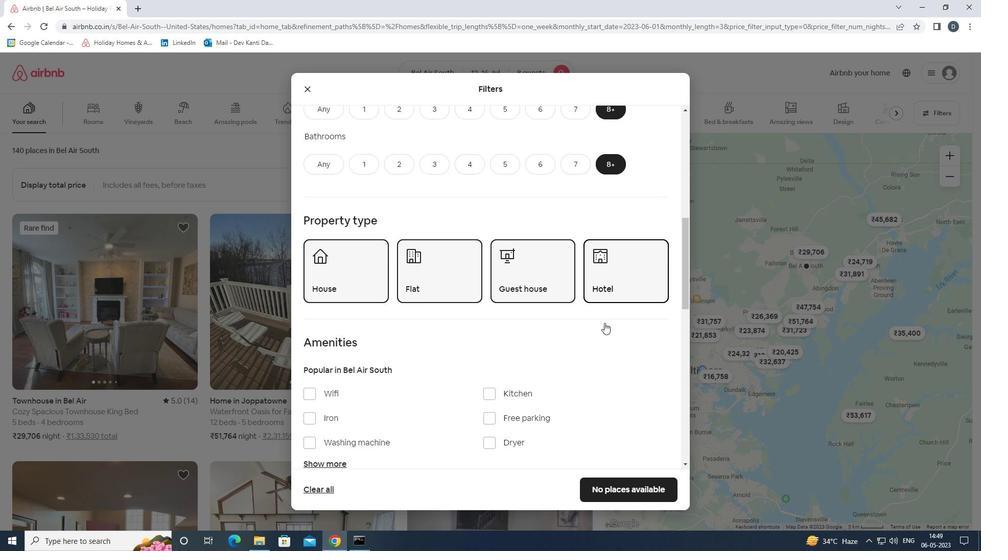 
Action: Mouse scrolled (604, 323) with delta (0, 0)
Screenshot: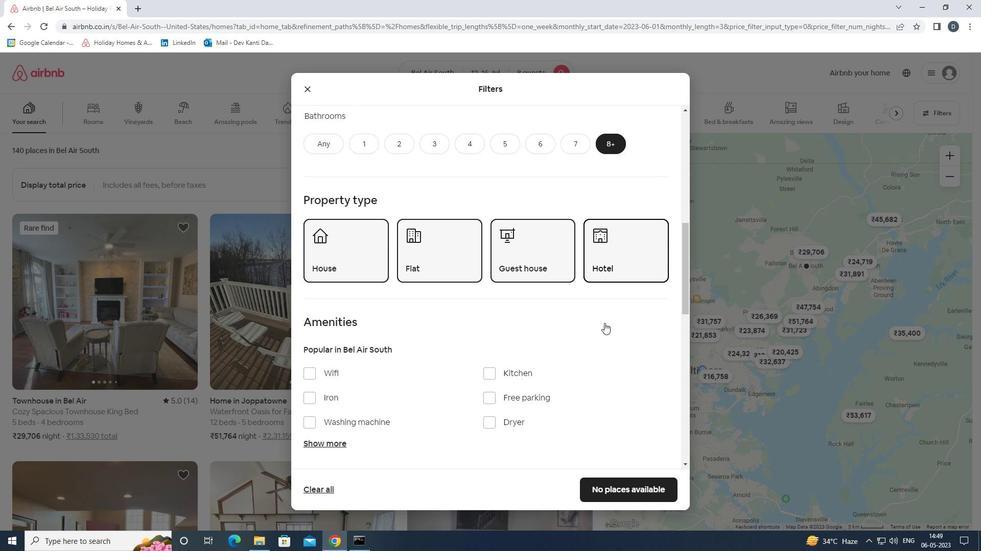
Action: Mouse moved to (343, 346)
Screenshot: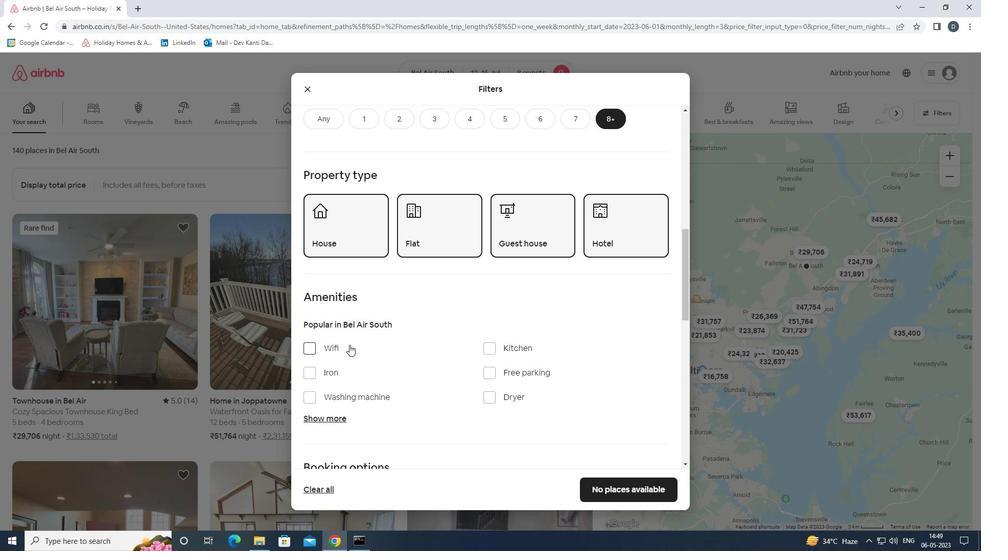
Action: Mouse pressed left at (343, 346)
Screenshot: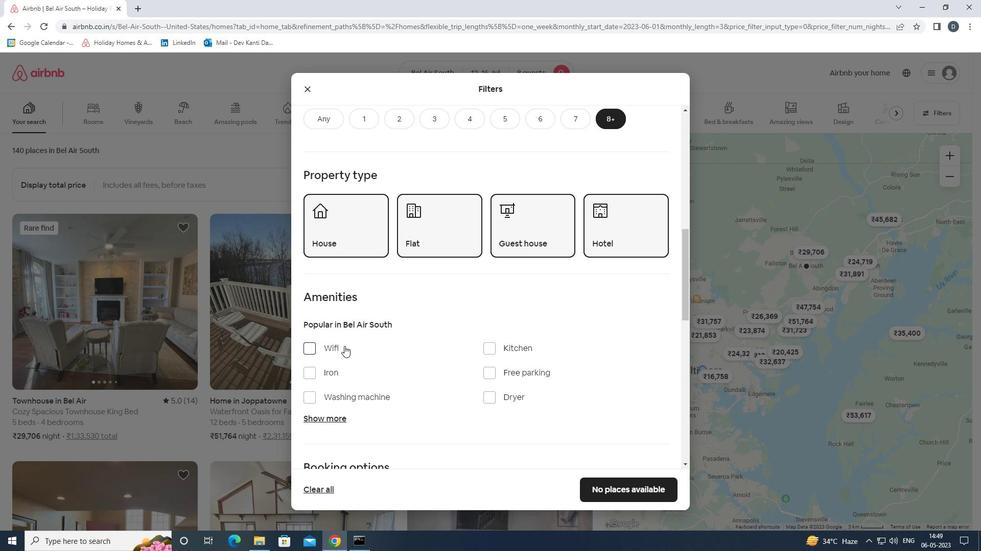 
Action: Mouse moved to (499, 374)
Screenshot: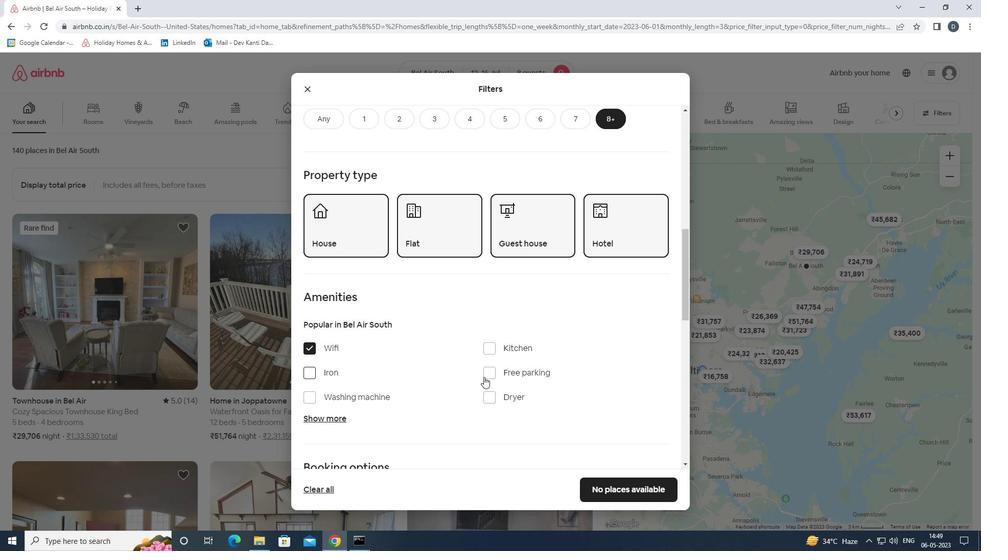 
Action: Mouse pressed left at (499, 374)
Screenshot: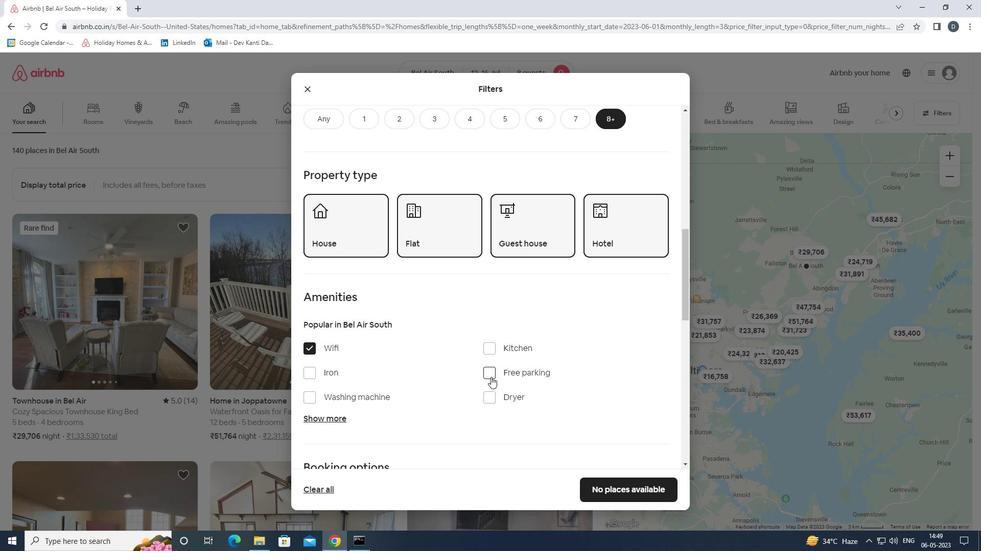 
Action: Mouse moved to (334, 422)
Screenshot: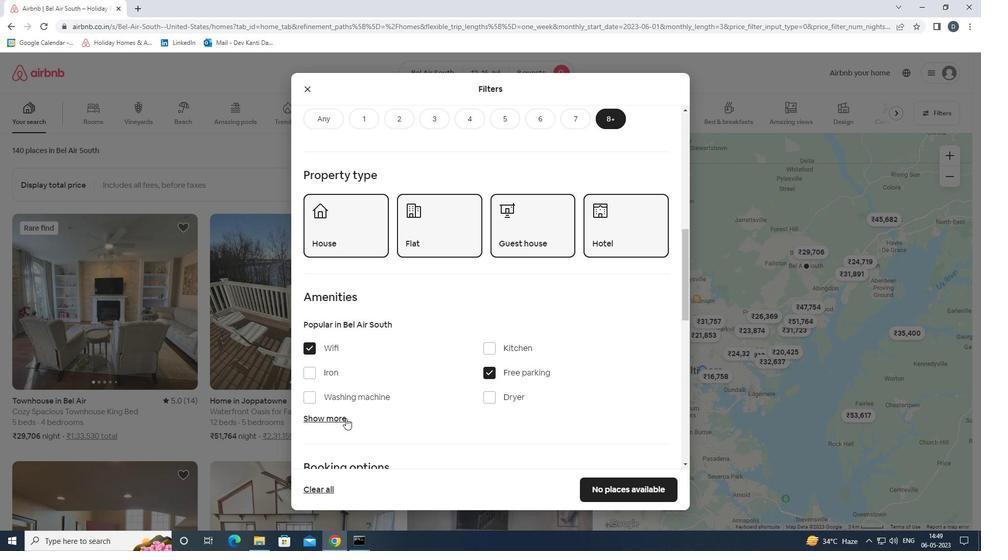 
Action: Mouse pressed left at (334, 422)
Screenshot: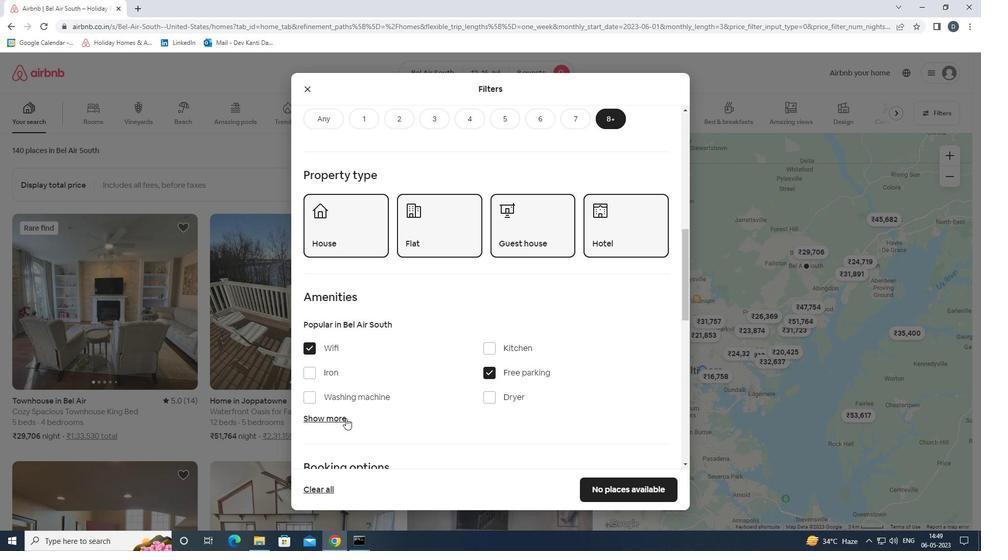 
Action: Mouse moved to (408, 372)
Screenshot: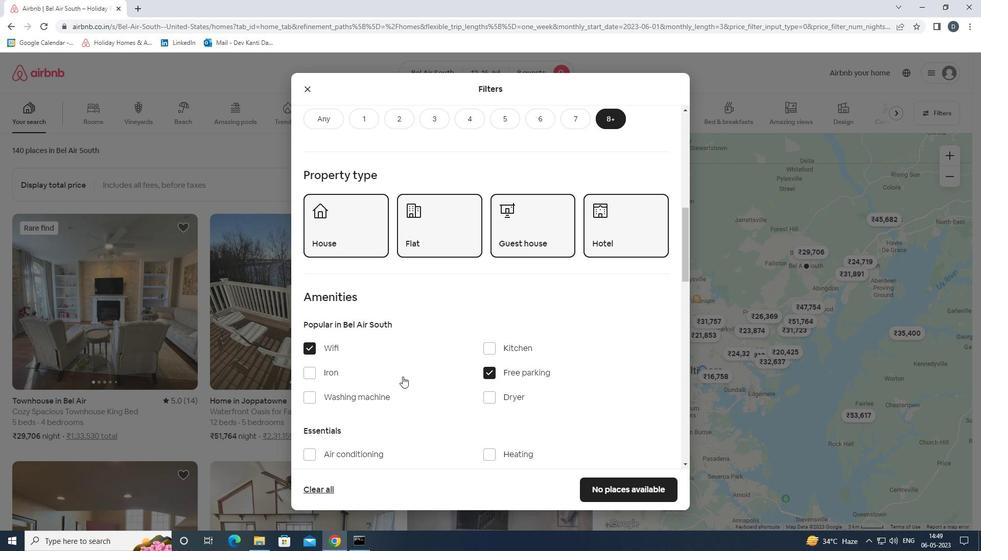 
Action: Mouse scrolled (408, 372) with delta (0, 0)
Screenshot: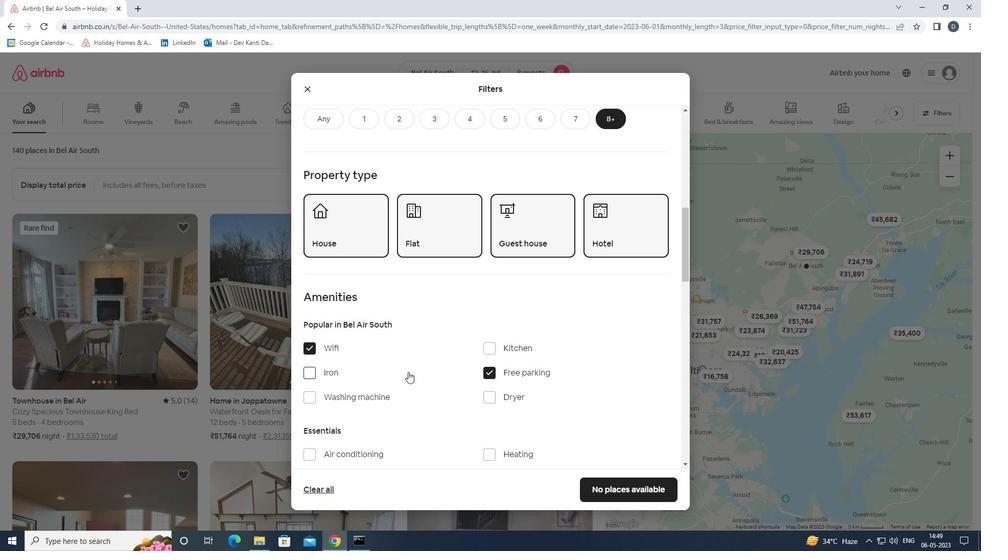 
Action: Mouse scrolled (408, 372) with delta (0, 0)
Screenshot: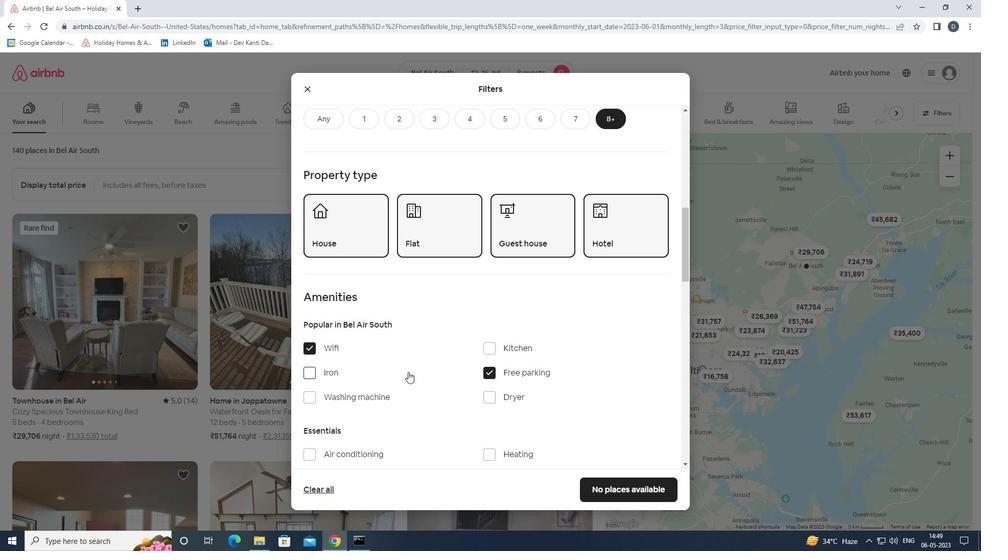 
Action: Mouse moved to (414, 368)
Screenshot: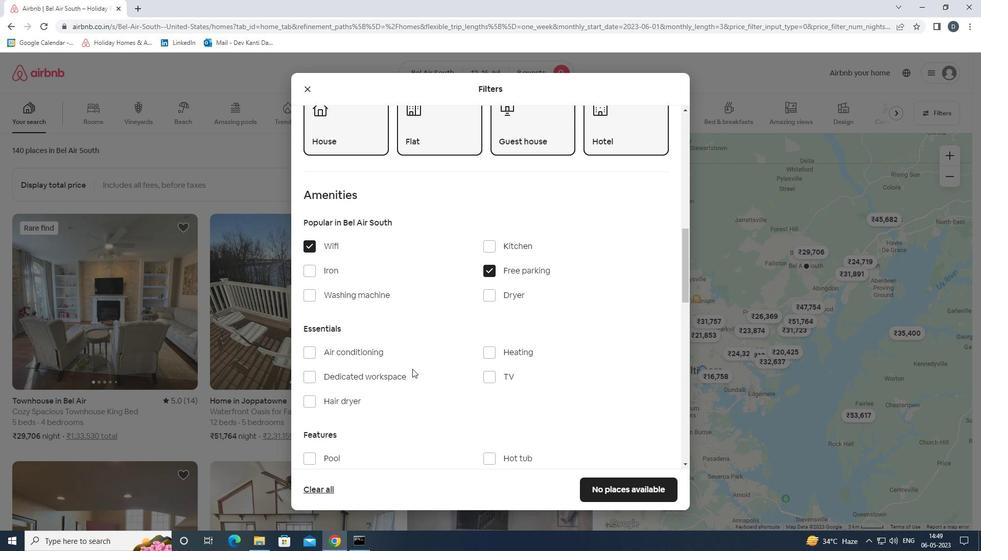 
Action: Mouse scrolled (414, 367) with delta (0, 0)
Screenshot: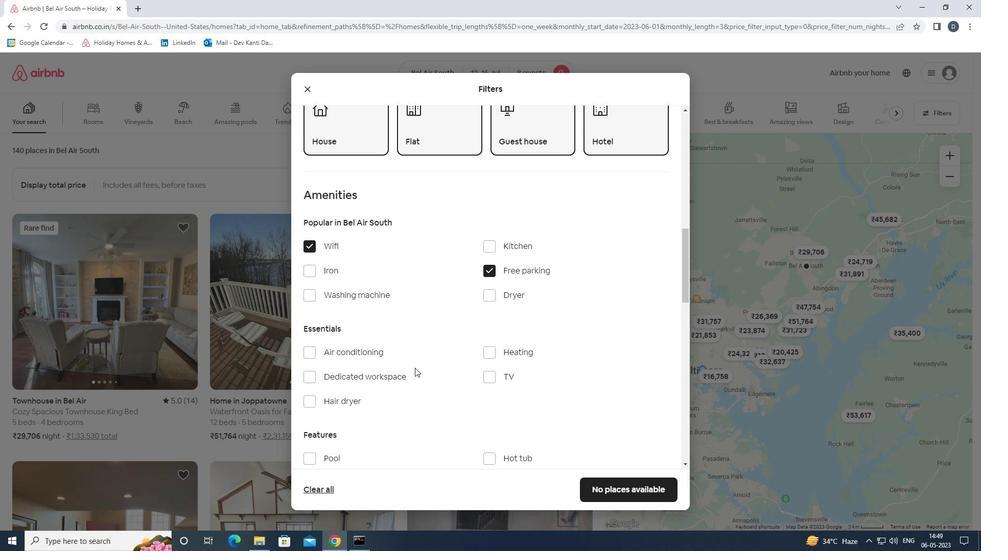 
Action: Mouse moved to (510, 326)
Screenshot: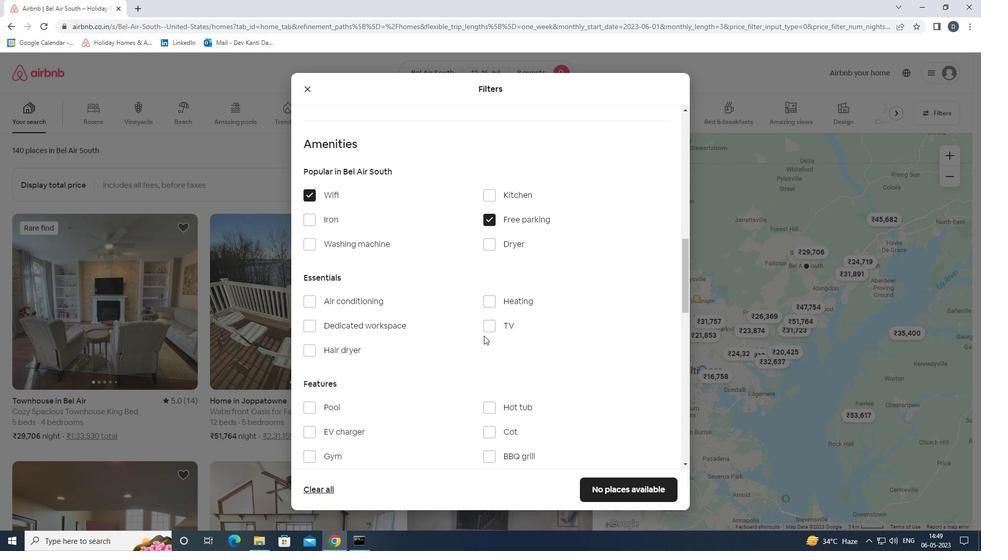 
Action: Mouse pressed left at (510, 326)
Screenshot: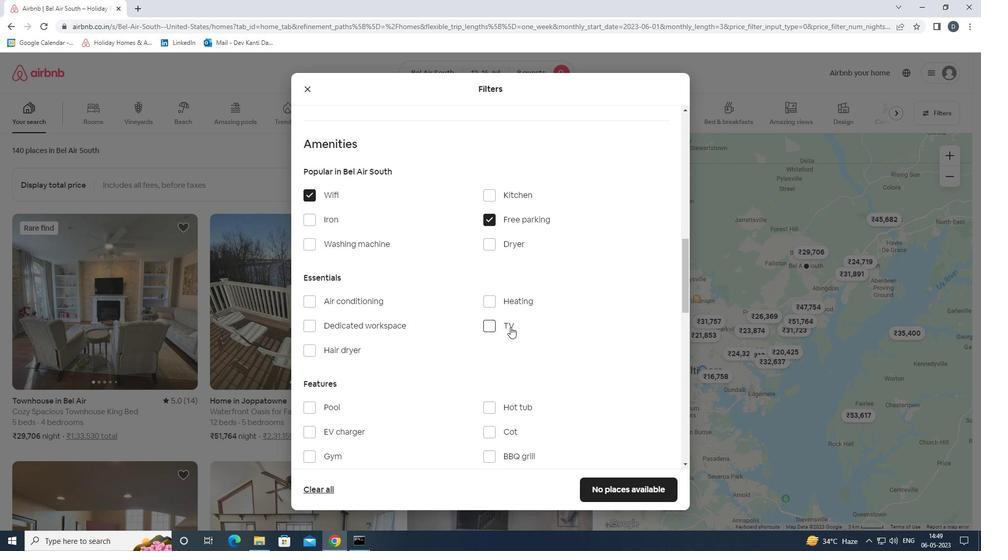 
Action: Mouse moved to (510, 326)
Screenshot: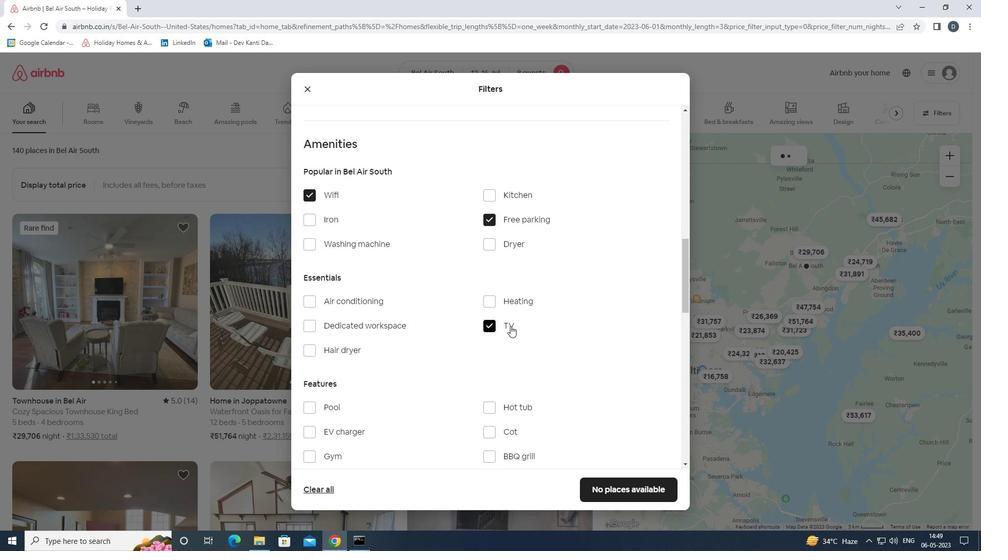 
Action: Mouse scrolled (510, 326) with delta (0, 0)
Screenshot: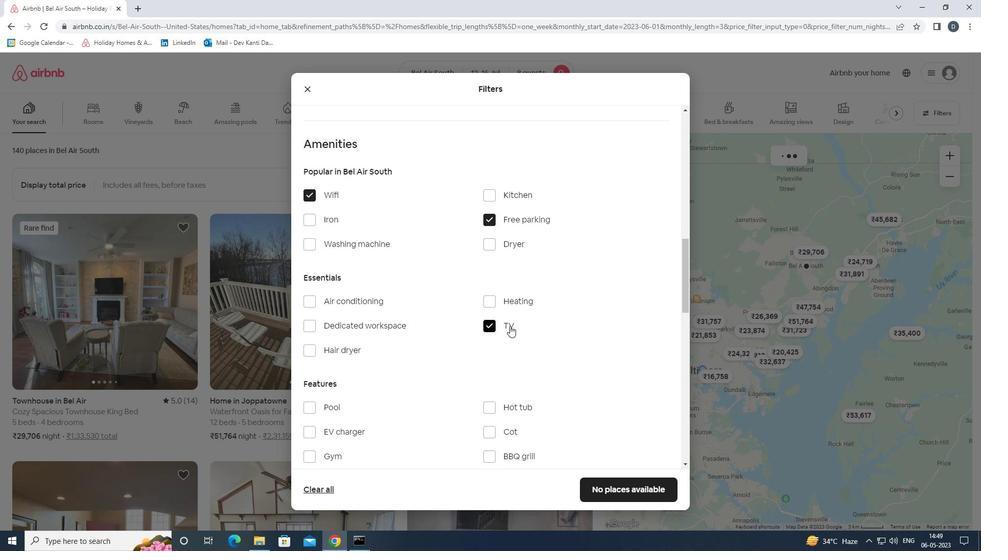 
Action: Mouse moved to (509, 327)
Screenshot: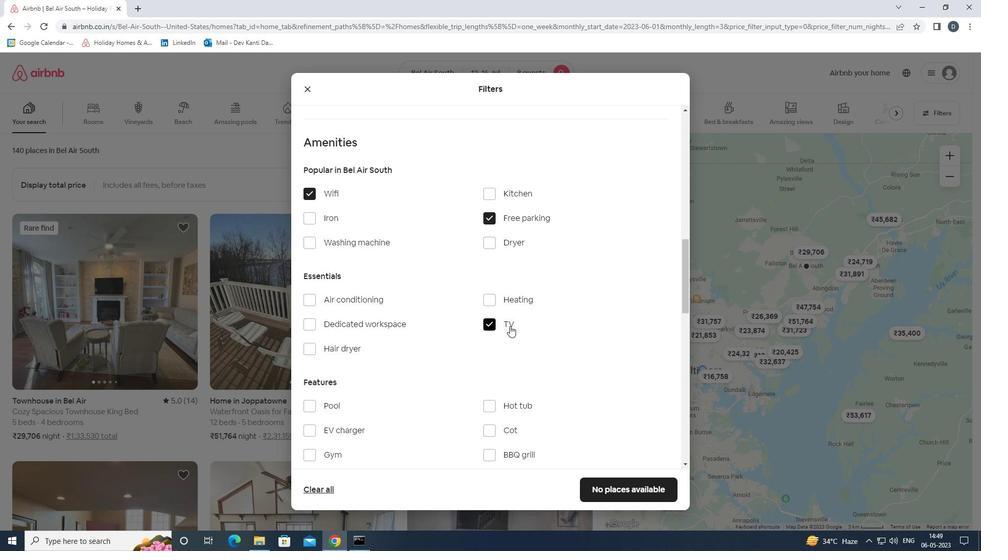
Action: Mouse scrolled (509, 326) with delta (0, 0)
Screenshot: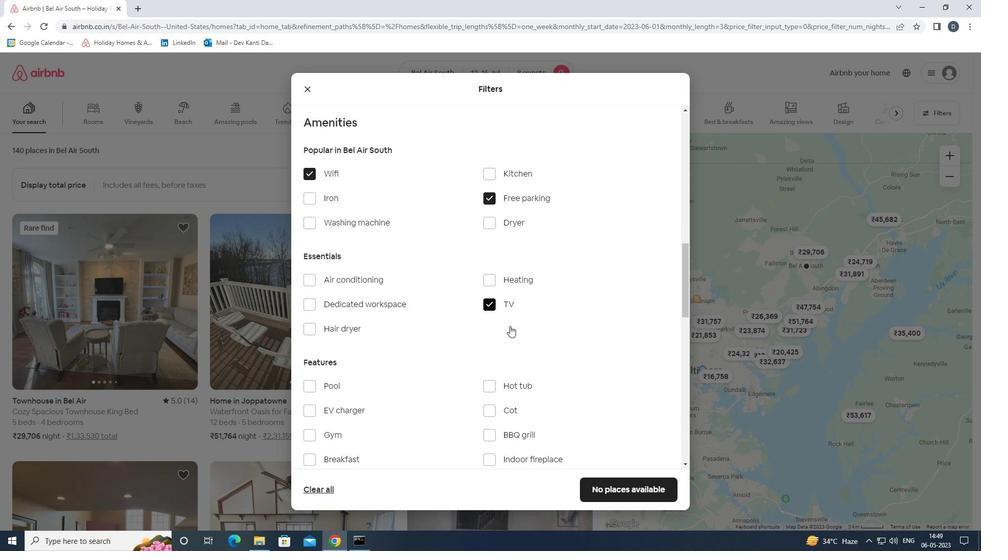 
Action: Mouse moved to (398, 358)
Screenshot: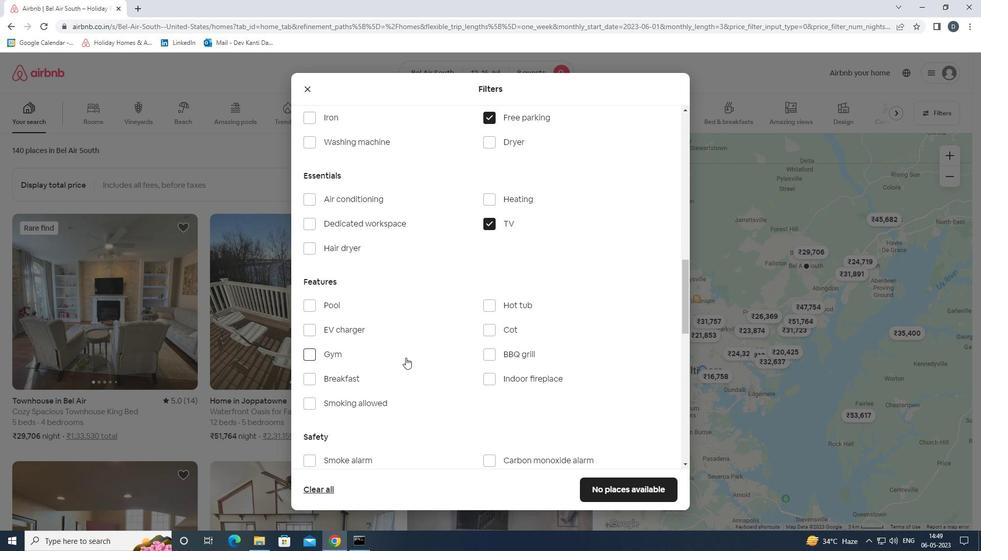 
Action: Mouse pressed left at (398, 358)
Screenshot: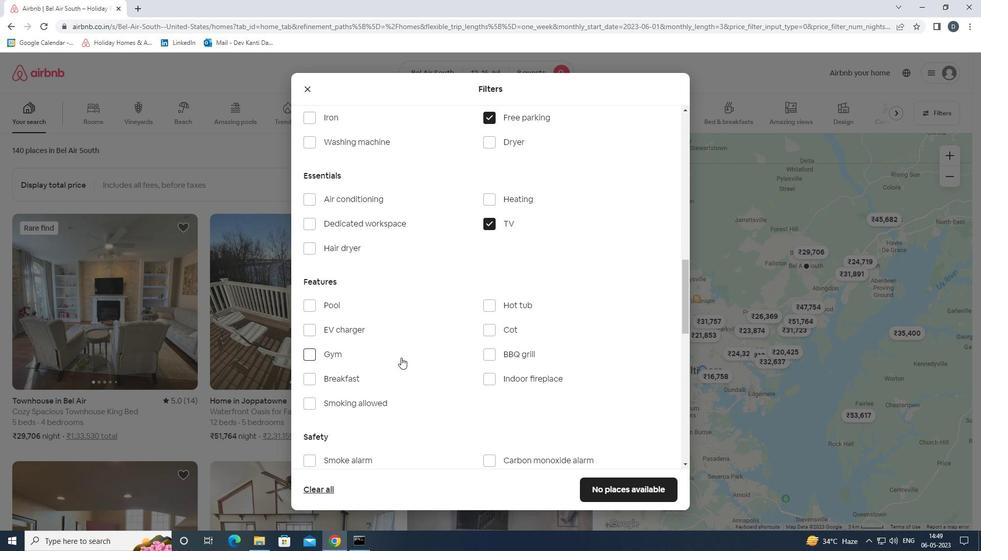 
Action: Mouse moved to (396, 377)
Screenshot: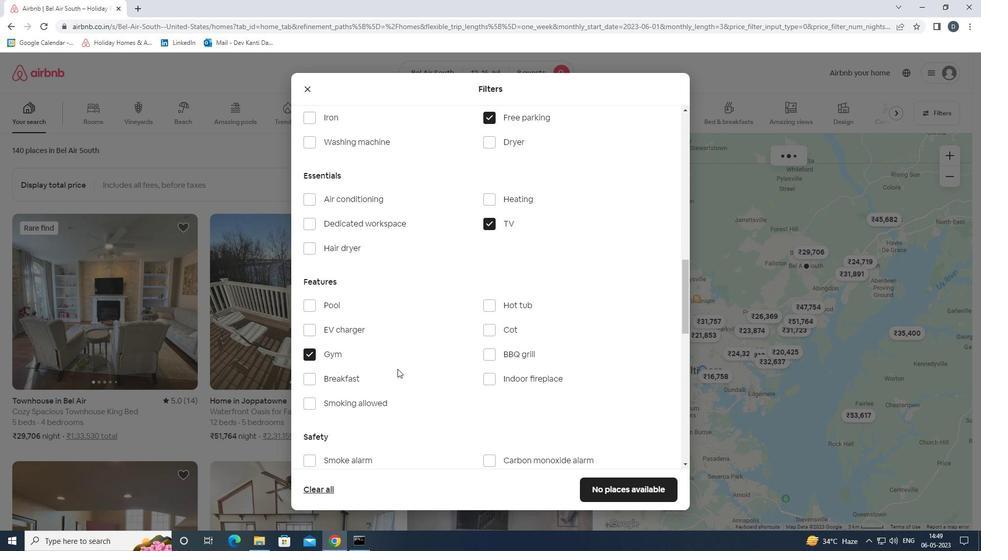 
Action: Mouse pressed left at (396, 377)
Screenshot: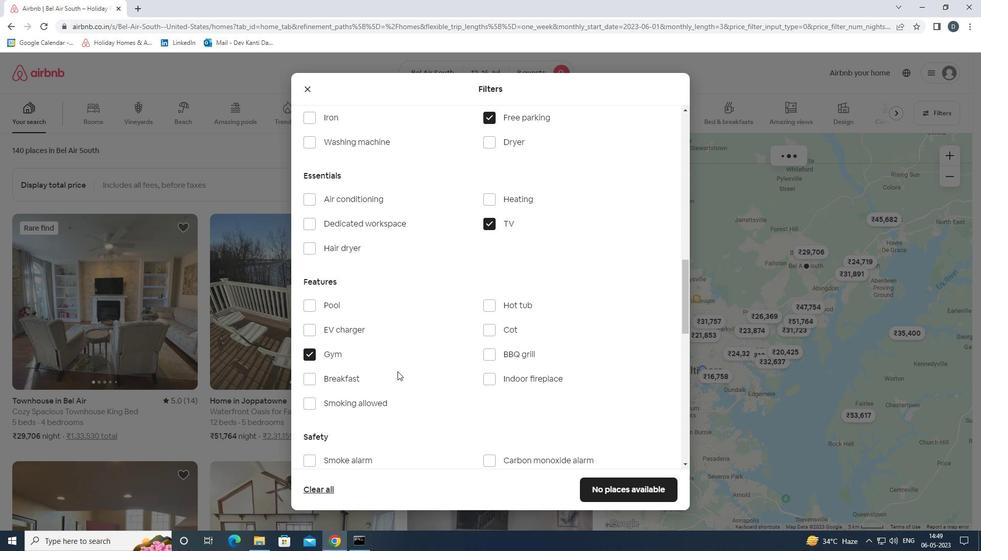 
Action: Mouse moved to (510, 379)
Screenshot: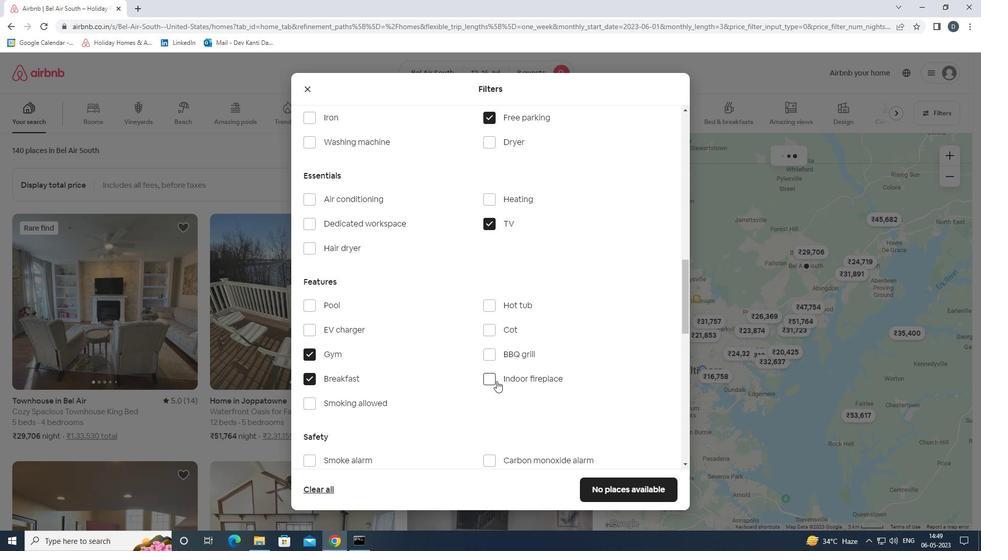 
Action: Mouse scrolled (510, 379) with delta (0, 0)
Screenshot: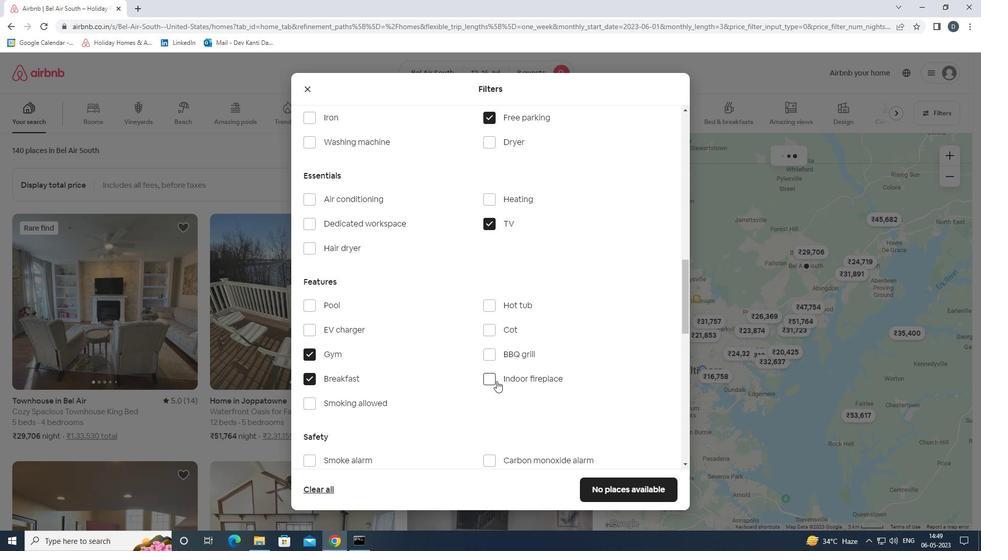
Action: Mouse moved to (510, 379)
Screenshot: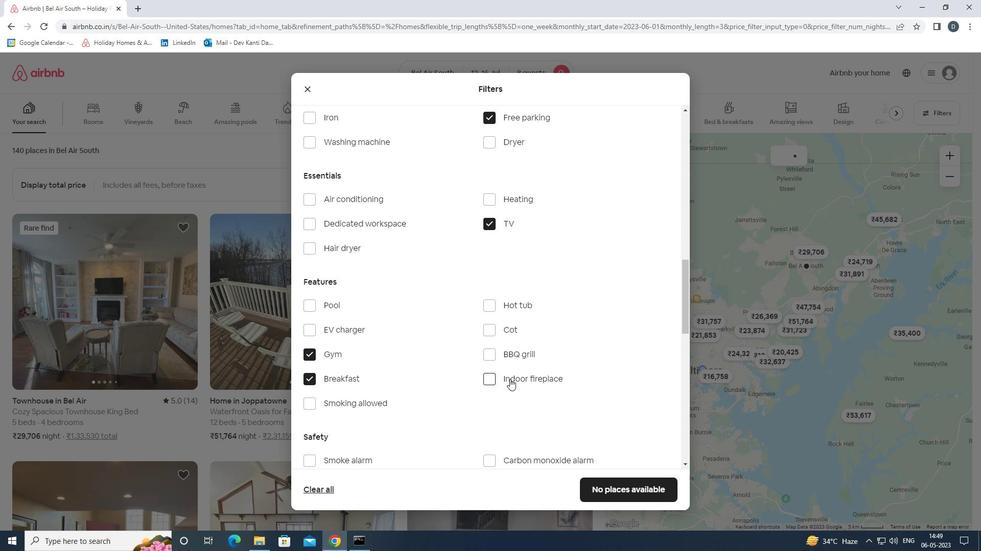
Action: Mouse scrolled (510, 379) with delta (0, 0)
Screenshot: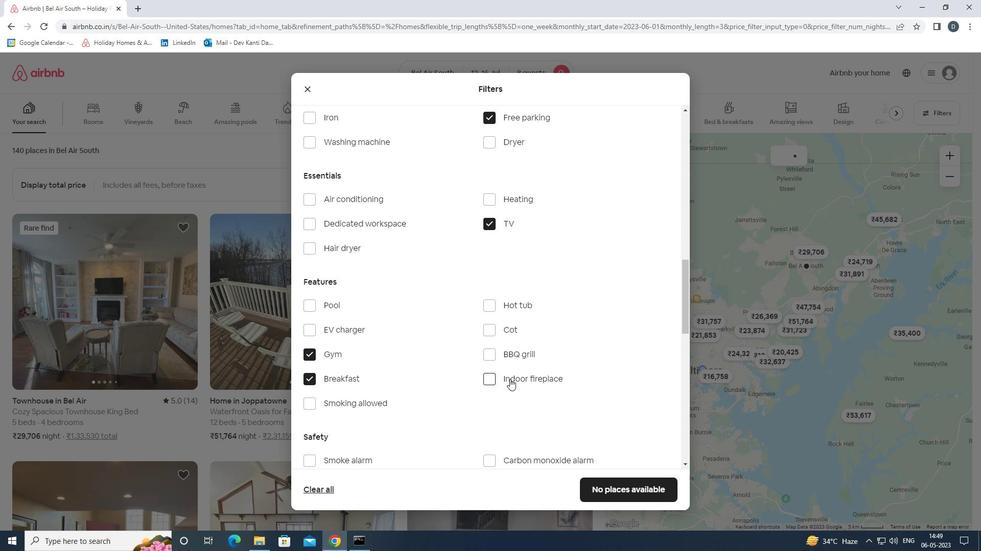 
Action: Mouse moved to (522, 379)
Screenshot: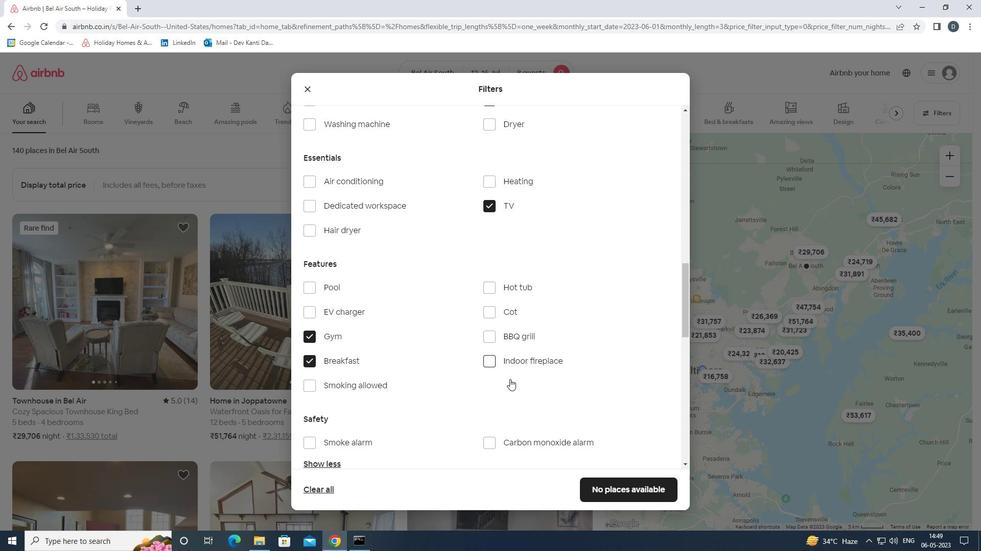 
Action: Mouse scrolled (522, 379) with delta (0, 0)
Screenshot: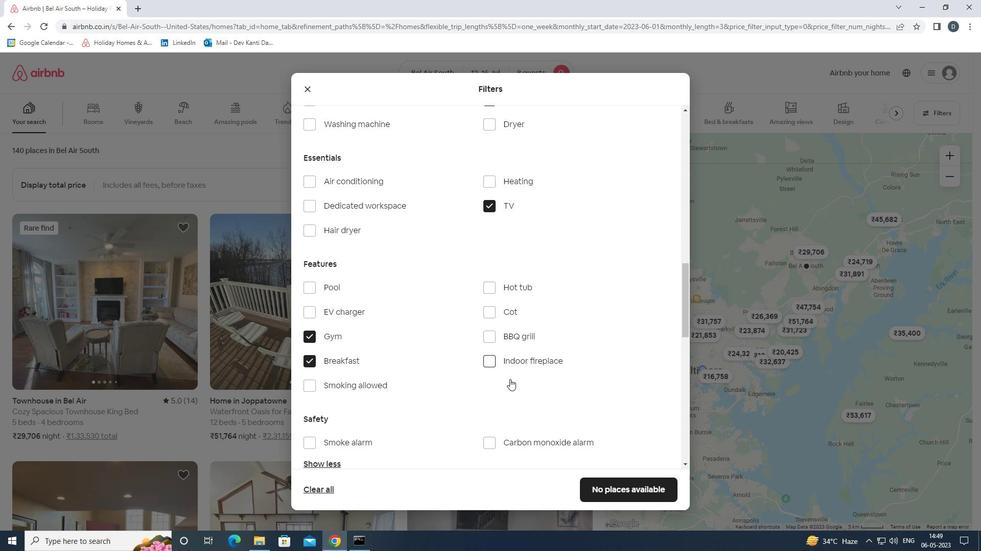 
Action: Mouse moved to (573, 376)
Screenshot: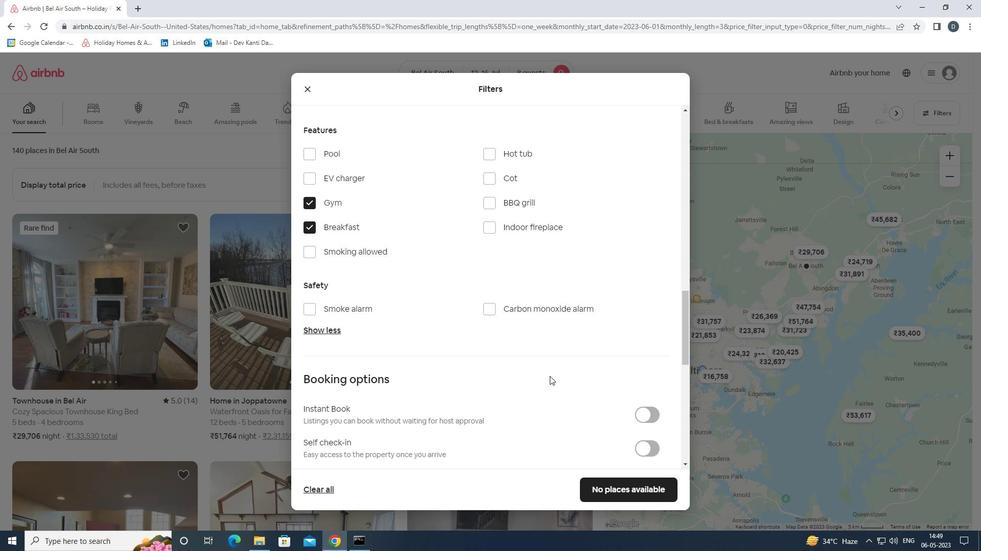
Action: Mouse scrolled (573, 376) with delta (0, 0)
Screenshot: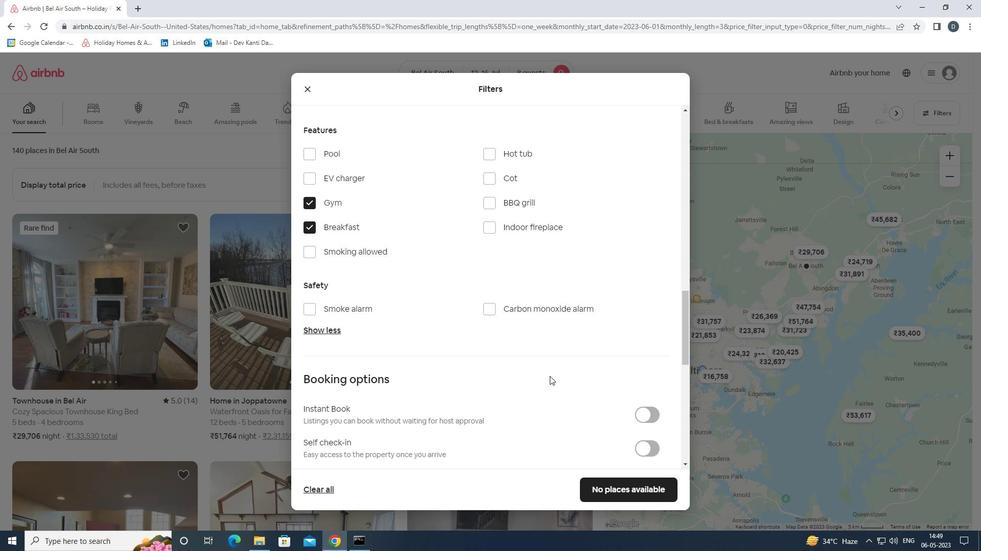 
Action: Mouse moved to (639, 397)
Screenshot: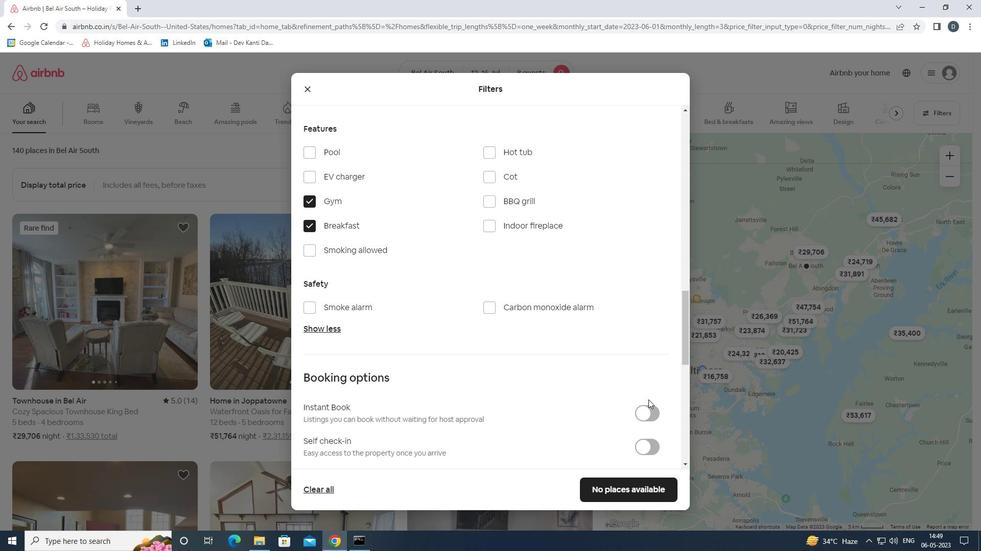 
Action: Mouse pressed left at (639, 397)
Screenshot: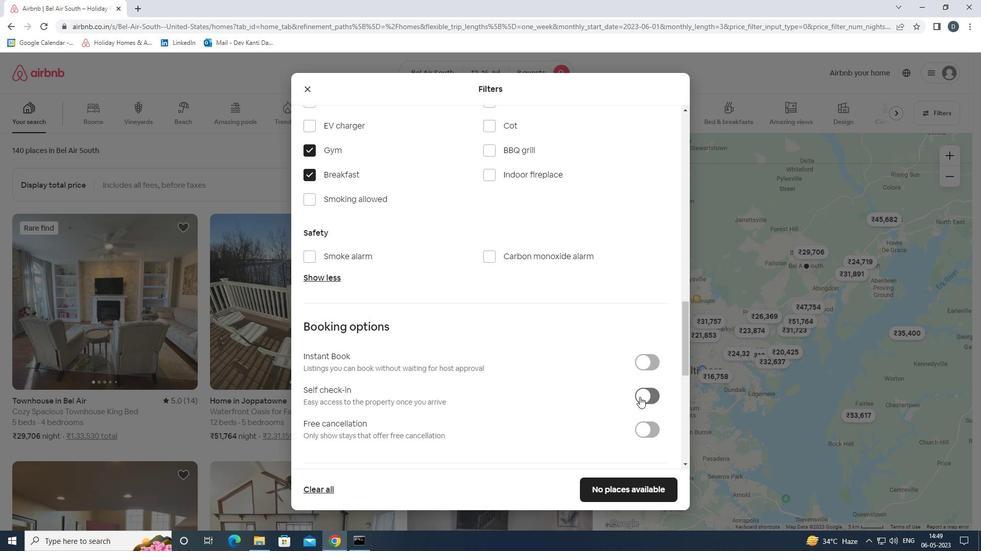 
Action: Mouse moved to (639, 396)
Screenshot: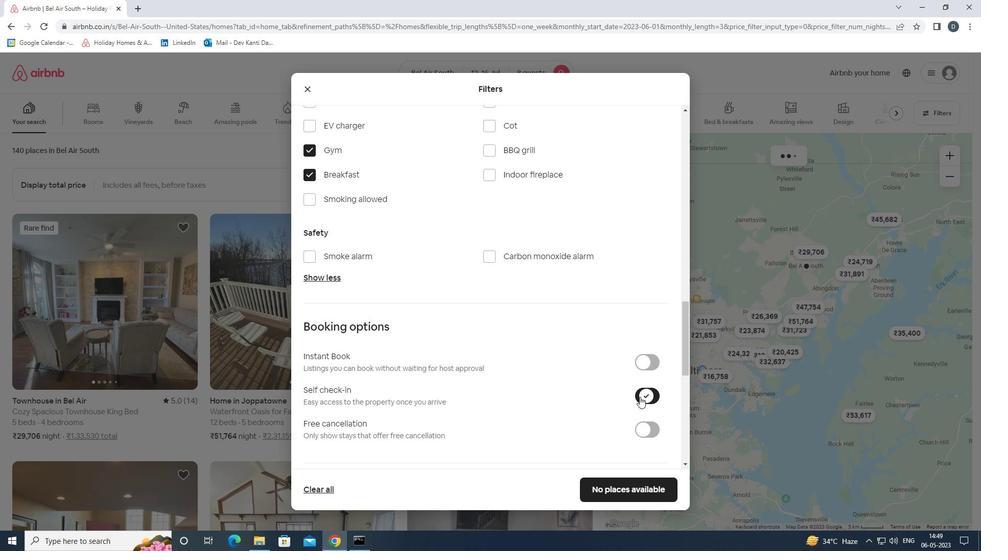 
Action: Mouse scrolled (639, 395) with delta (0, 0)
Screenshot: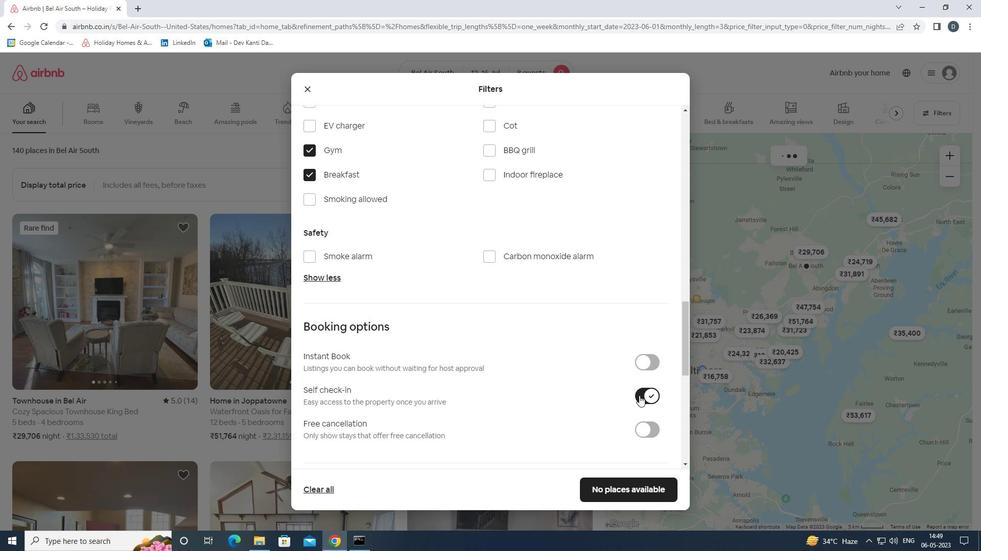 
Action: Mouse scrolled (639, 395) with delta (0, 0)
Screenshot: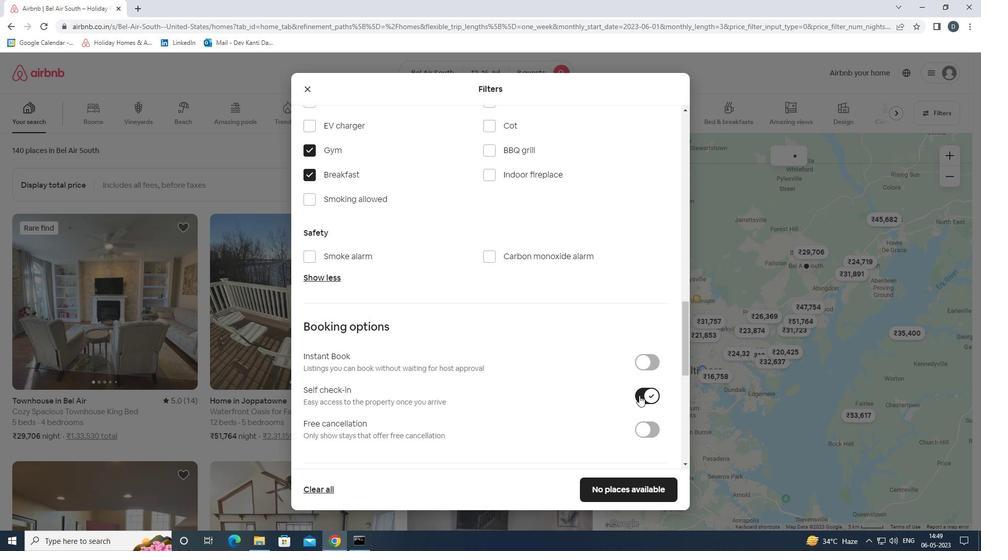 
Action: Mouse scrolled (639, 395) with delta (0, 0)
Screenshot: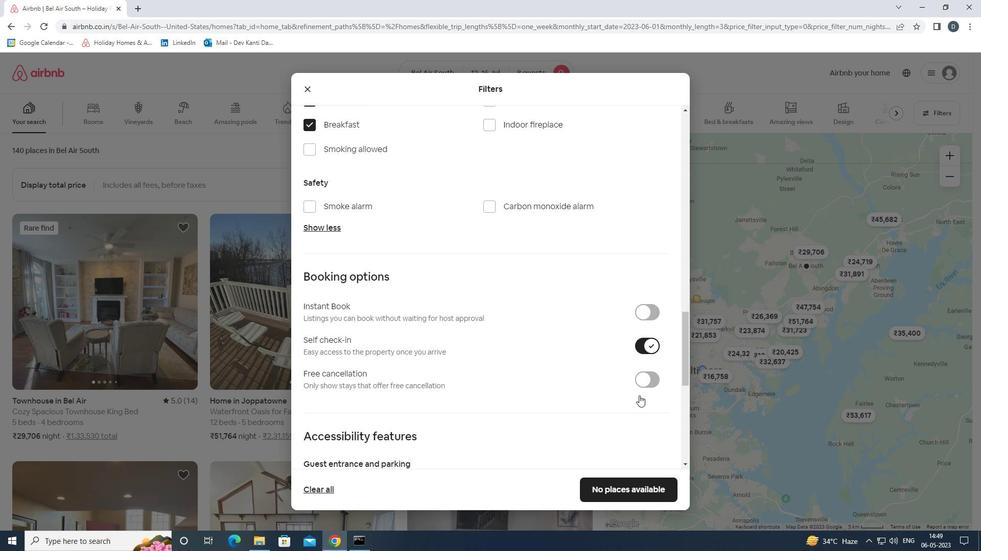 
Action: Mouse moved to (638, 392)
Screenshot: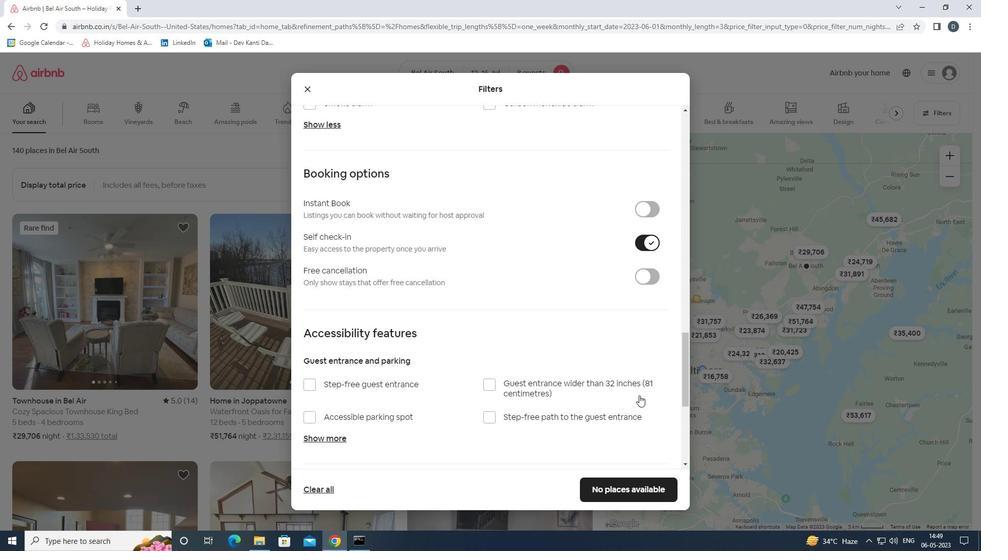
Action: Mouse scrolled (638, 391) with delta (0, 0)
Screenshot: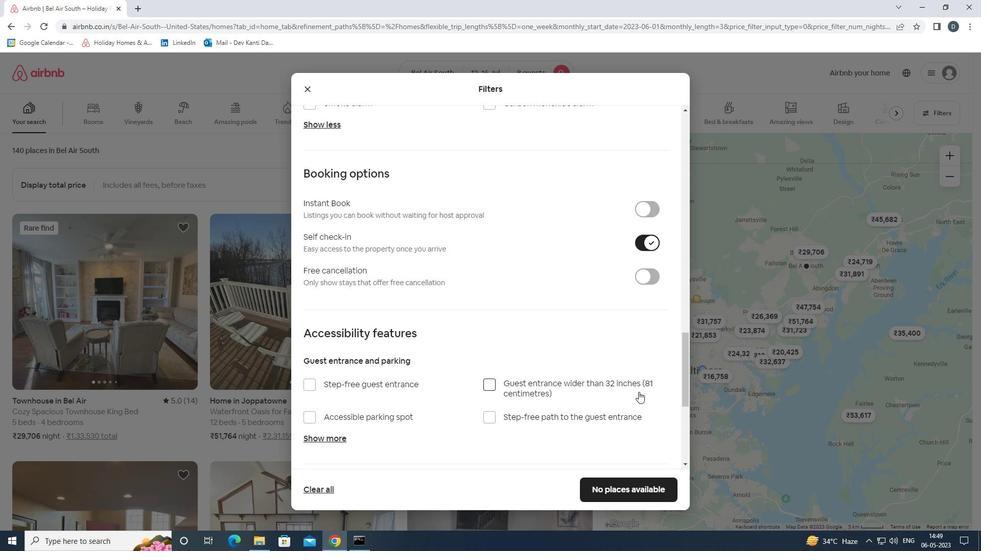 
Action: Mouse moved to (636, 392)
Screenshot: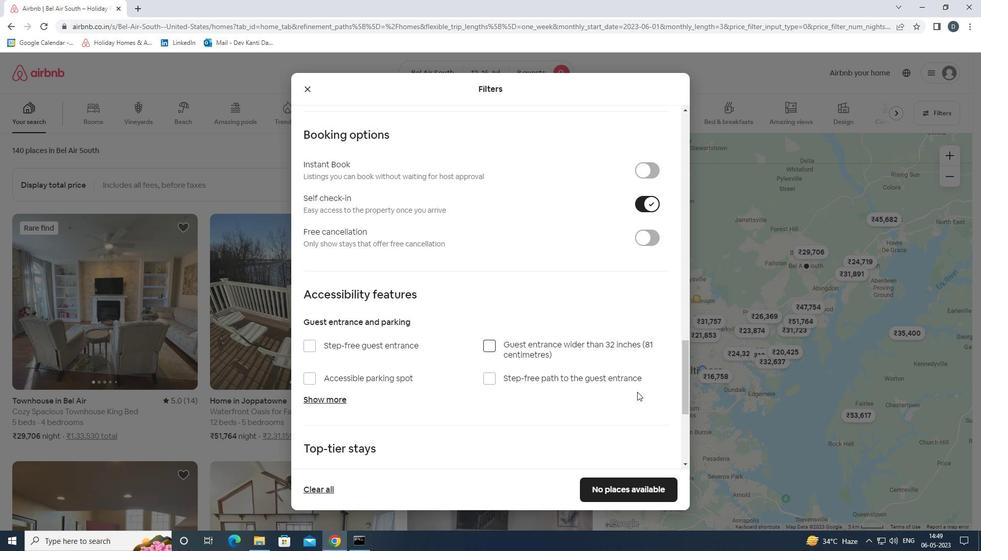 
Action: Mouse scrolled (636, 391) with delta (0, 0)
Screenshot: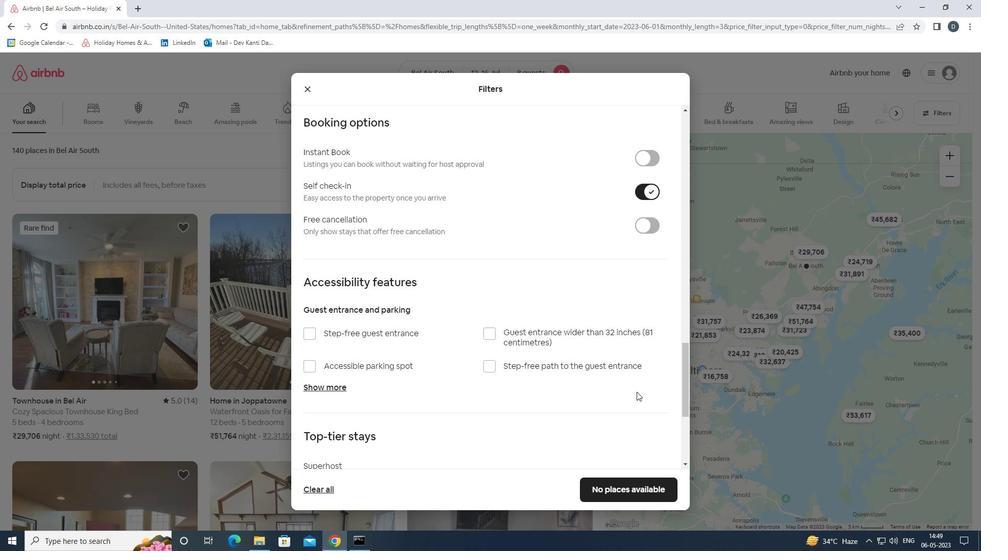 
Action: Mouse scrolled (636, 391) with delta (0, 0)
Screenshot: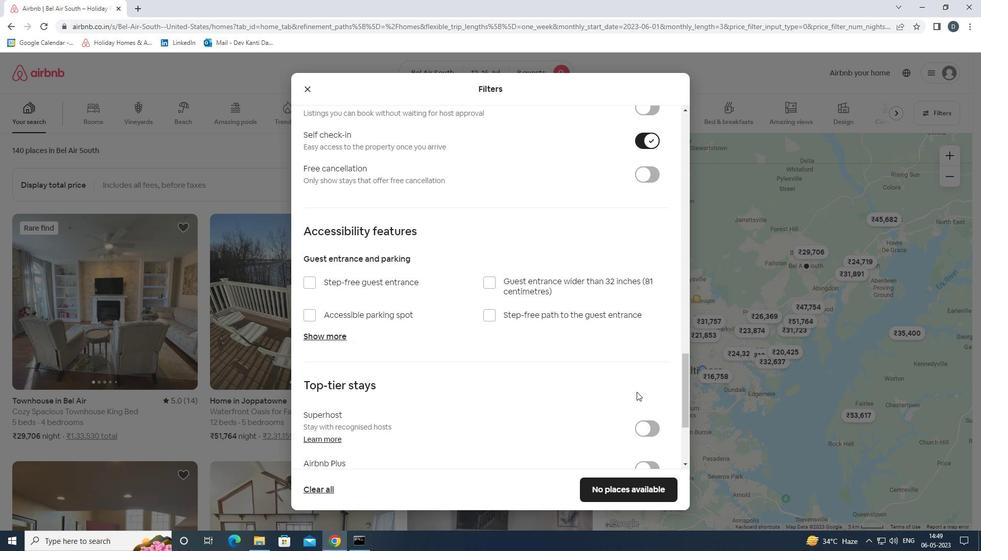 
Action: Mouse moved to (636, 391)
Screenshot: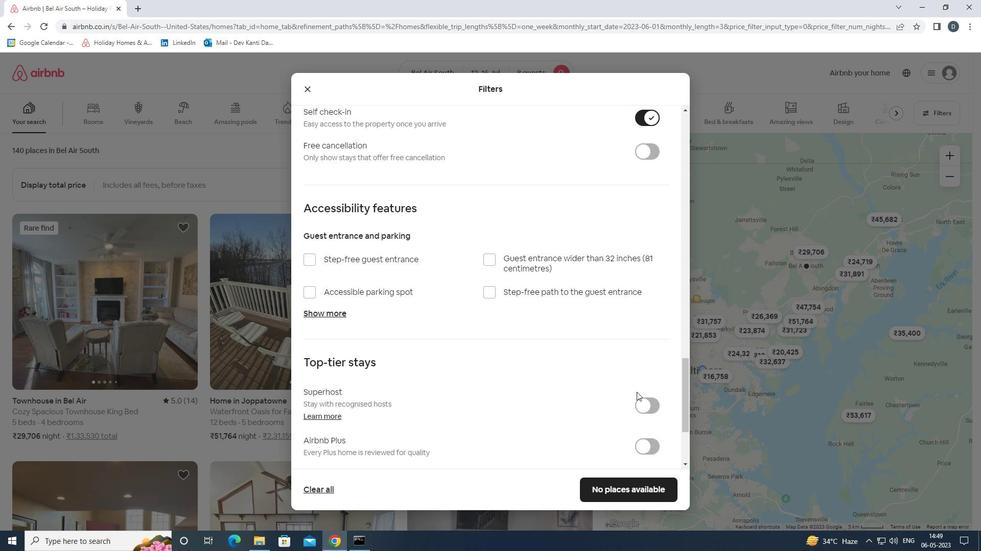
Action: Mouse scrolled (636, 391) with delta (0, 0)
Screenshot: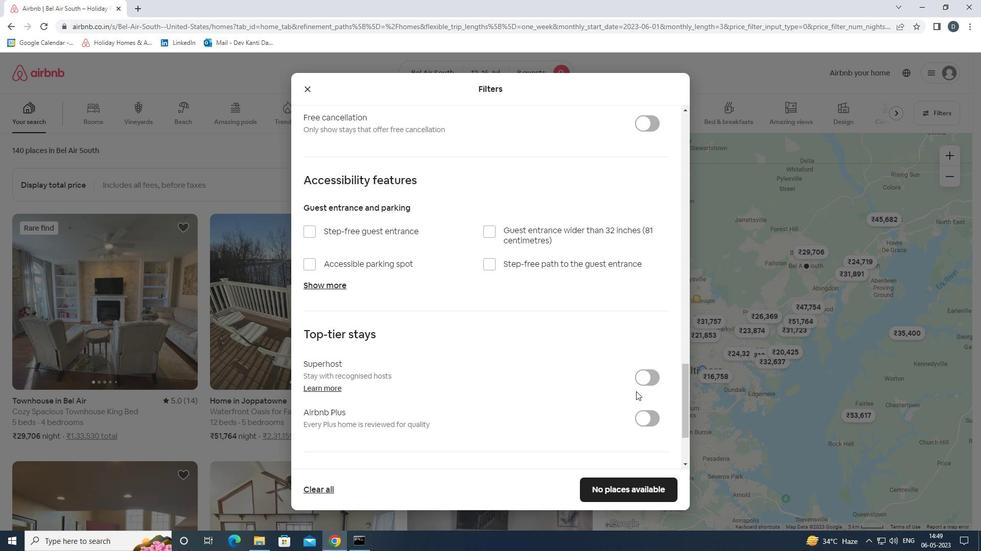 
Action: Mouse moved to (588, 401)
Screenshot: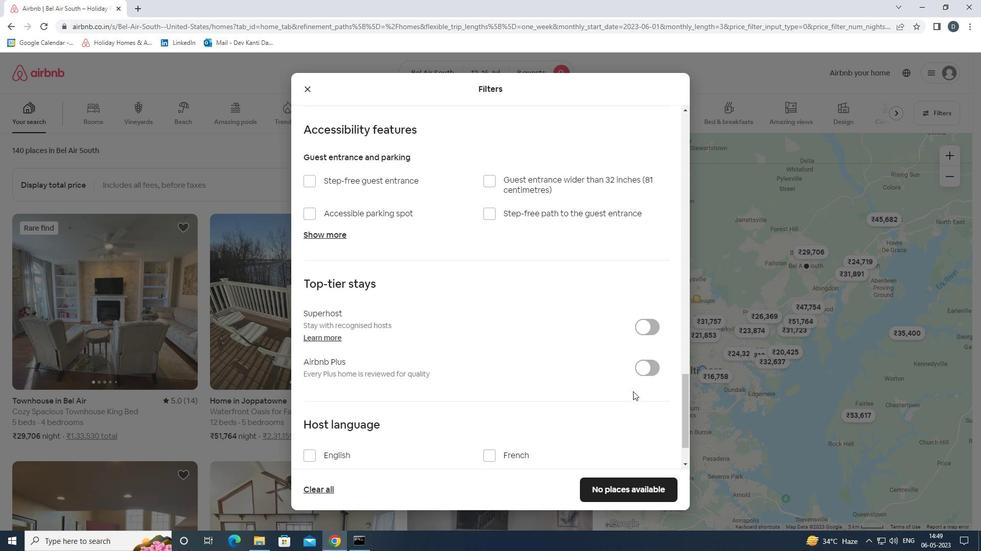 
Action: Mouse scrolled (588, 401) with delta (0, 0)
Screenshot: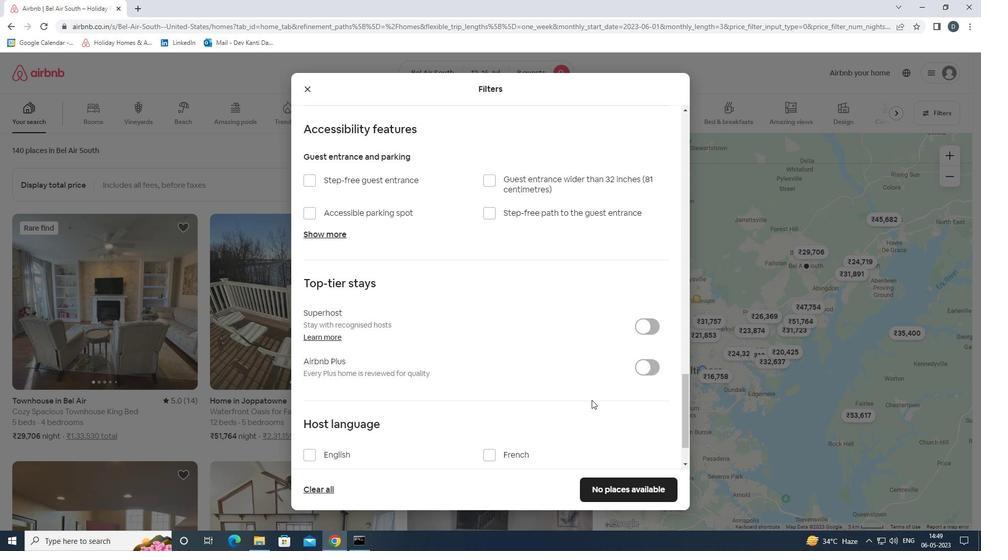 
Action: Mouse moved to (587, 401)
Screenshot: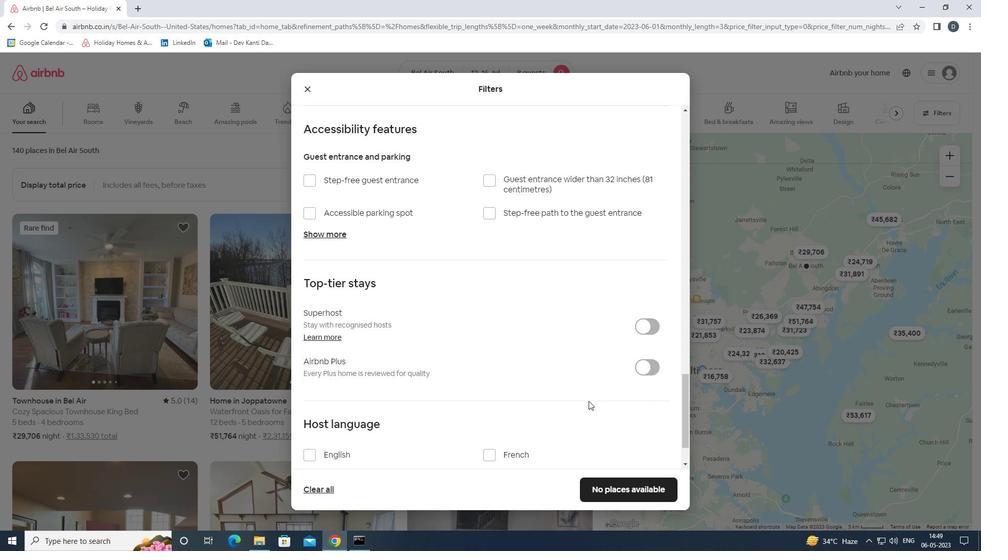 
Action: Mouse scrolled (587, 401) with delta (0, 0)
Screenshot: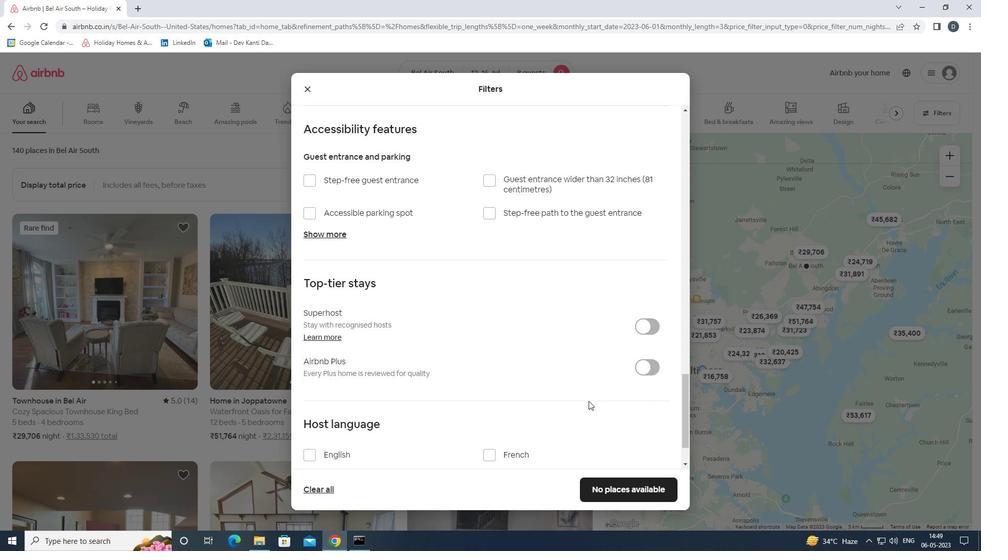
Action: Mouse moved to (340, 402)
Screenshot: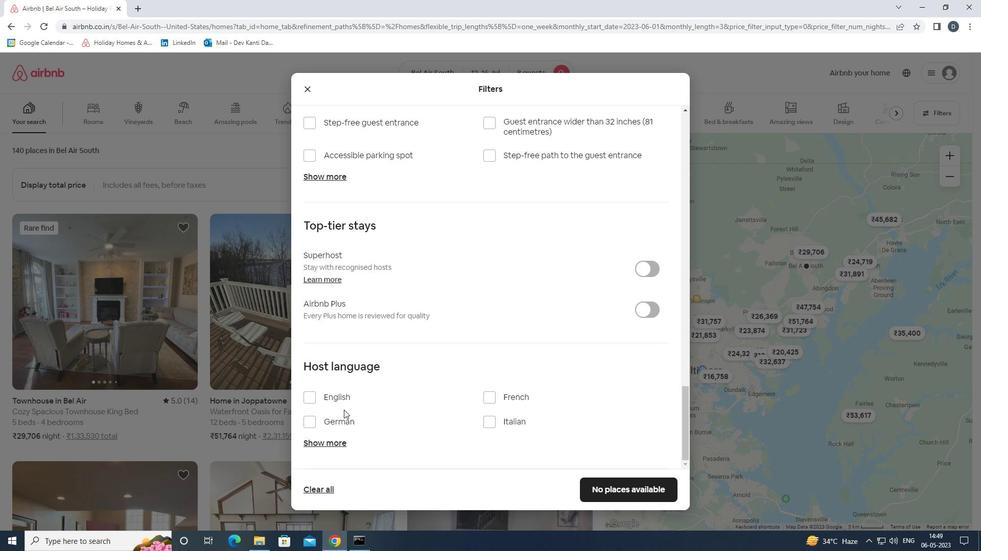 
Action: Mouse pressed left at (340, 402)
Screenshot: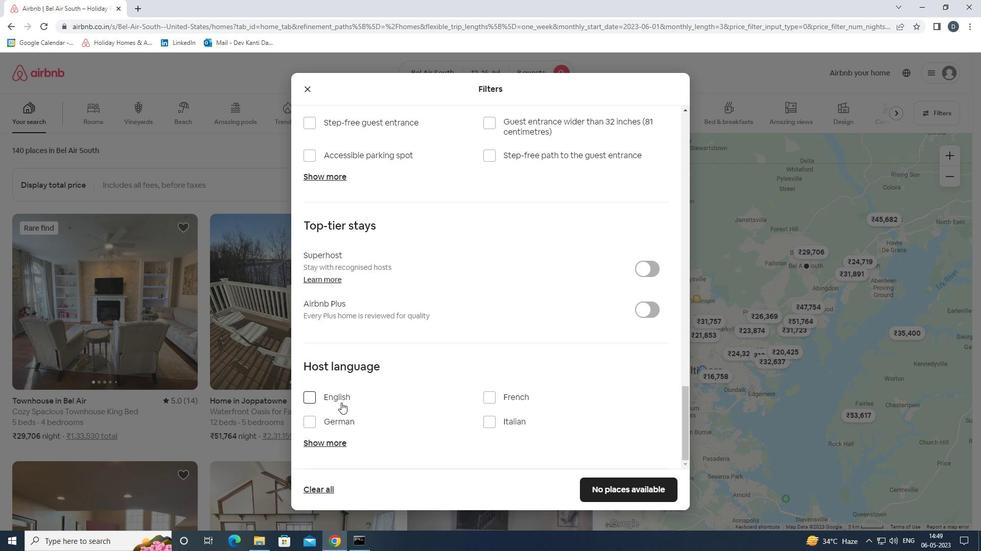 
Action: Mouse moved to (607, 481)
Screenshot: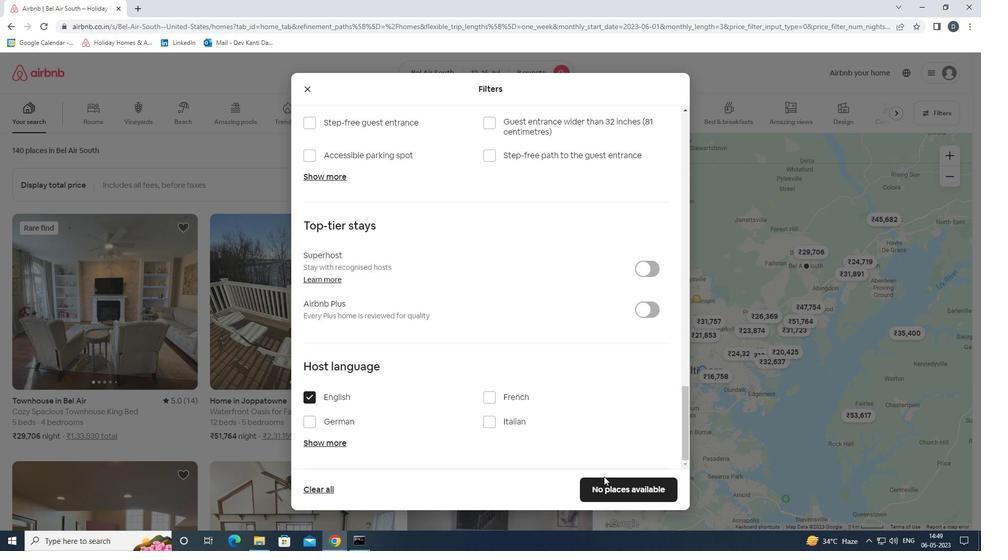 
Action: Mouse pressed left at (607, 481)
Screenshot: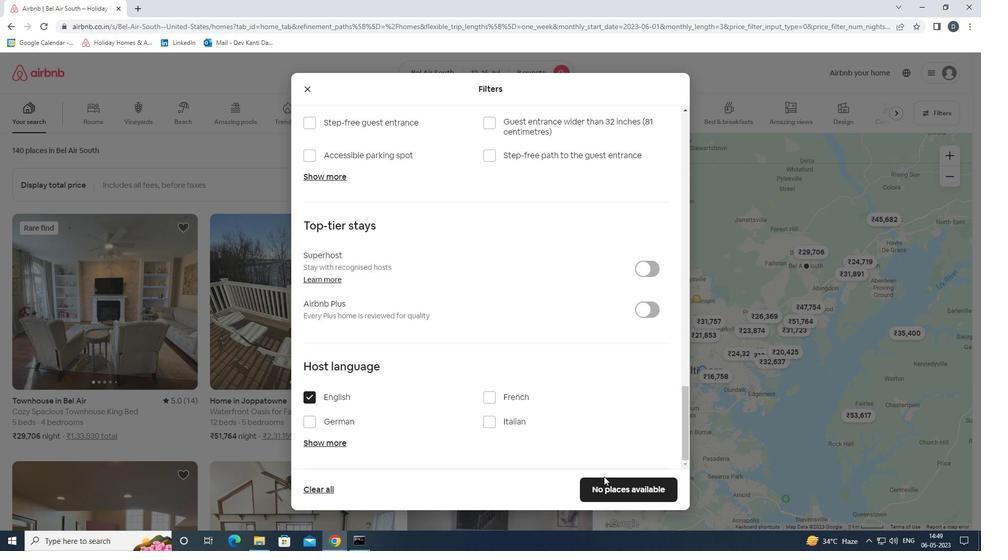 
